 Task: Look for space in Gryazovets, Russia from 12th August, 2023 to 16th August, 2023 for 8 adults in price range Rs.10000 to Rs.16000. Place can be private room with 8 bedrooms having 8 beds and 8 bathrooms. Property type can be house, flat, guest house, hotel. Amenities needed are: wifi, TV, free parkinig on premises, gym, breakfast. Booking option can be shelf check-in. Required host language is English.
Action: Mouse moved to (422, 107)
Screenshot: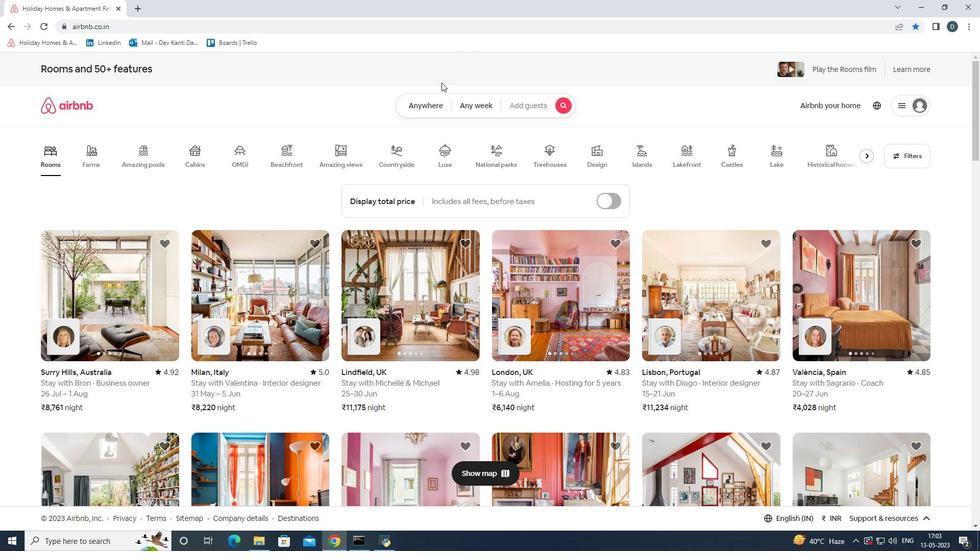 
Action: Mouse pressed left at (422, 107)
Screenshot: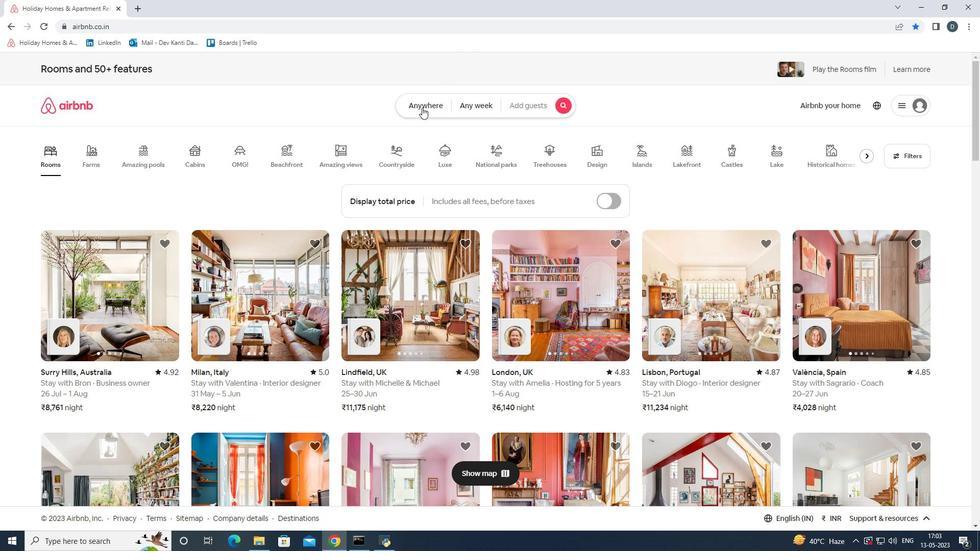 
Action: Mouse moved to (347, 145)
Screenshot: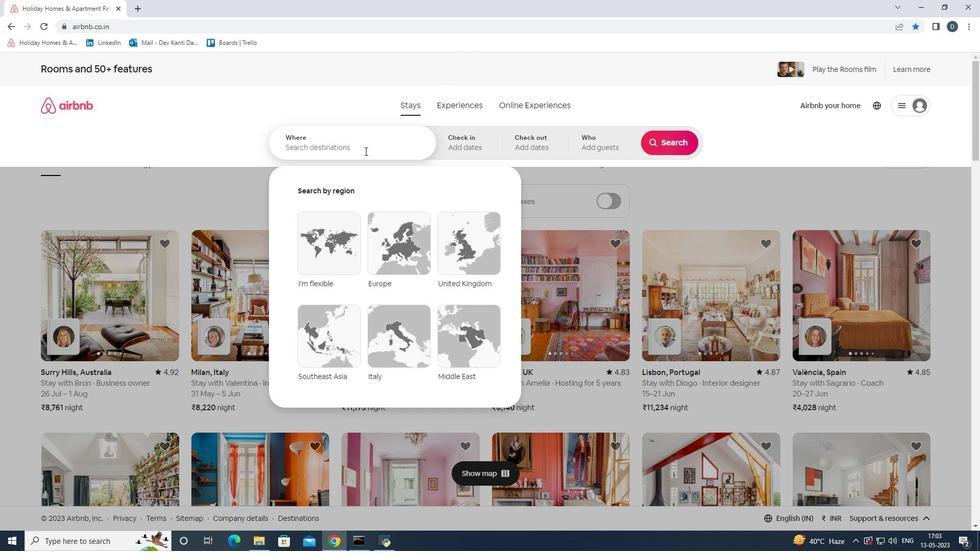 
Action: Mouse pressed left at (347, 145)
Screenshot: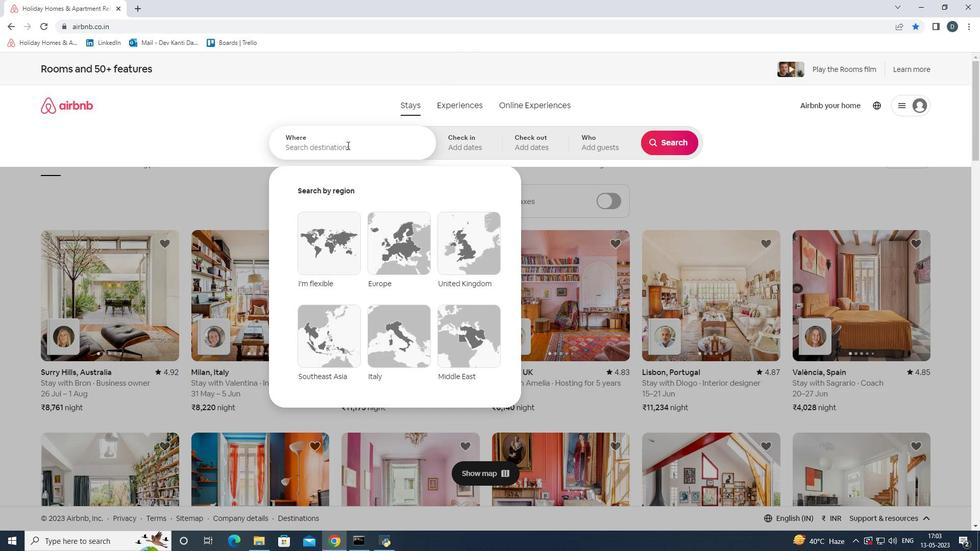 
Action: Key pressed <Key.shift><Key.shift><Key.shift><Key.shift><Key.shift><Key.shift><Key.shift><Key.shift><Key.shift><Key.shift><Key.shift><Key.shift><Key.shift><Key.shift><Key.shift><Key.shift><Key.shift><Key.shift><Key.shift><Key.shift><Key.shift><Key.shift><Key.shift><Key.shift><Key.shift><Key.shift><Key.shift><Key.shift><Key.shift><Key.shift><Key.shift><Key.shift><Key.shift><Key.shift><Key.shift><Key.shift><Key.shift><Key.shift><Key.shift><Key.shift><Key.shift><Key.shift><Key.shift><Key.shift>Gryazovet
Screenshot: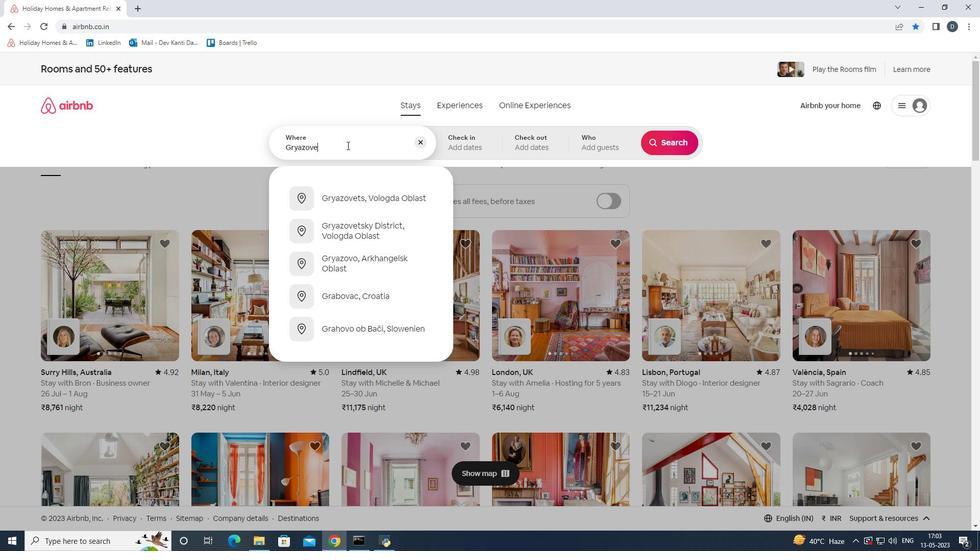 
Action: Mouse moved to (346, 145)
Screenshot: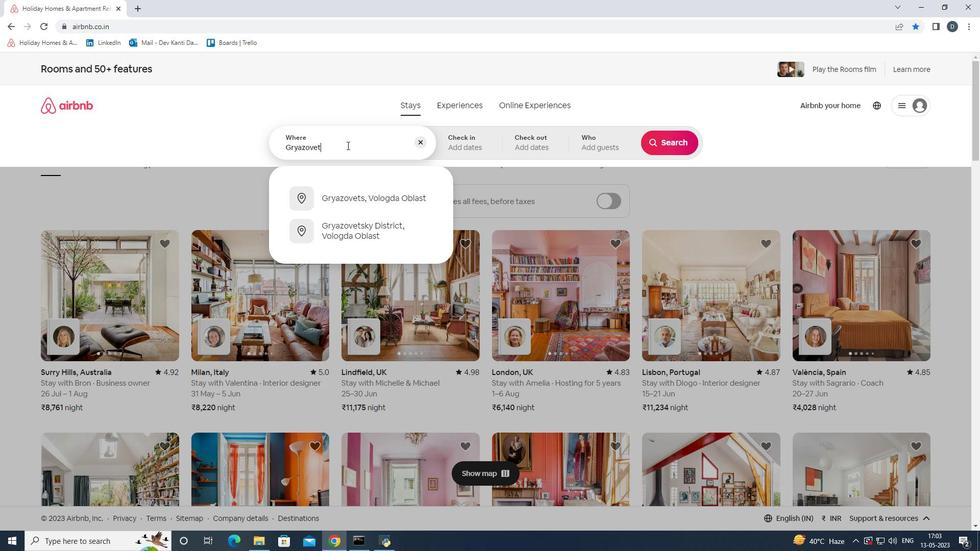 
Action: Key pressed s,<Key.shift>Russia
Screenshot: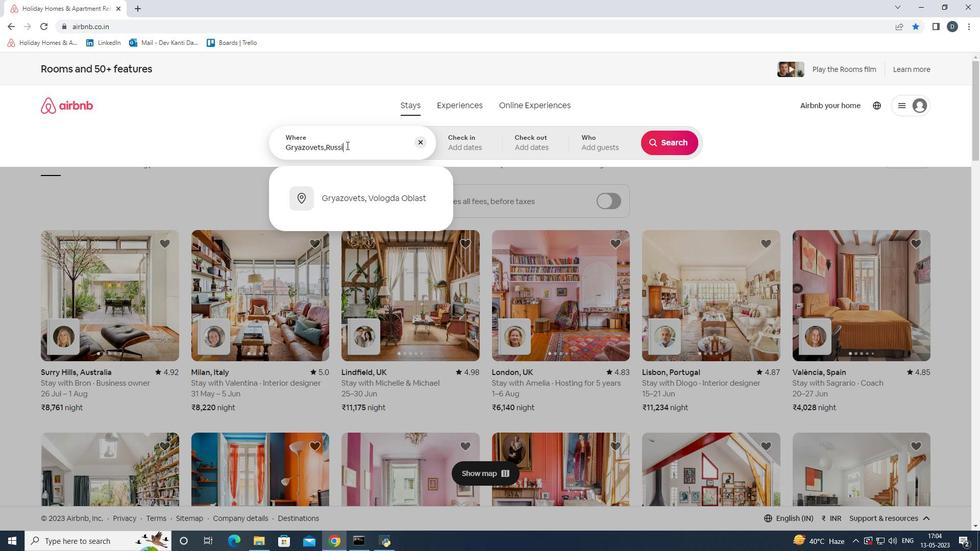 
Action: Mouse moved to (461, 153)
Screenshot: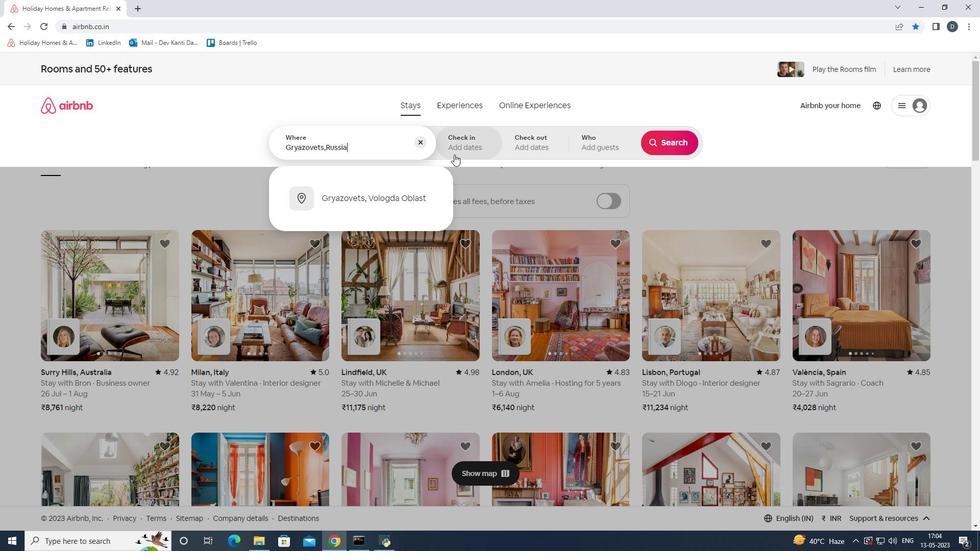 
Action: Mouse pressed left at (461, 153)
Screenshot: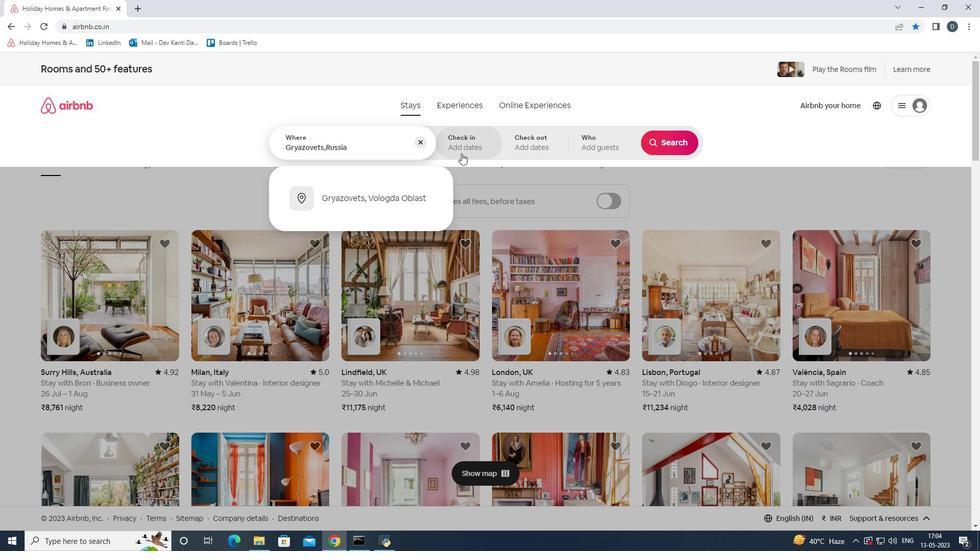 
Action: Mouse moved to (662, 224)
Screenshot: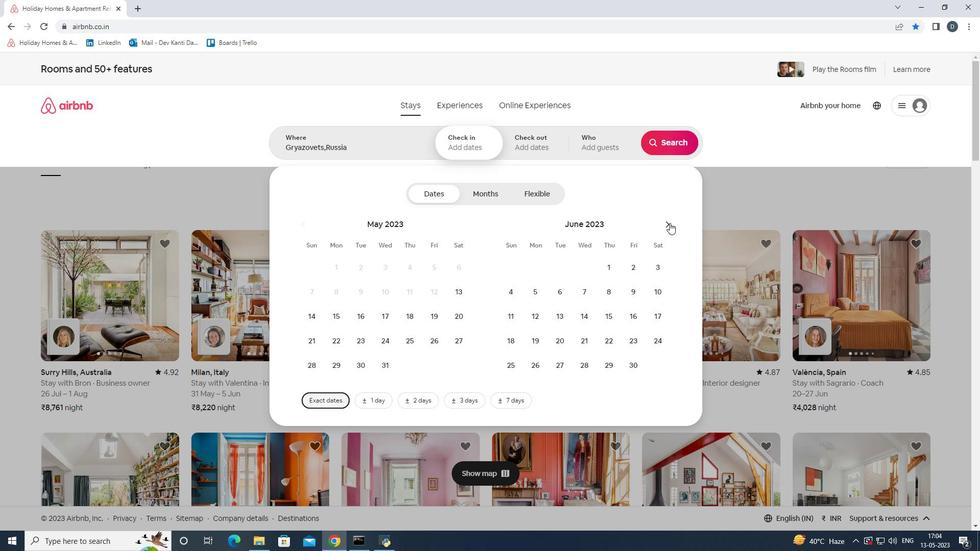 
Action: Mouse pressed left at (662, 224)
Screenshot: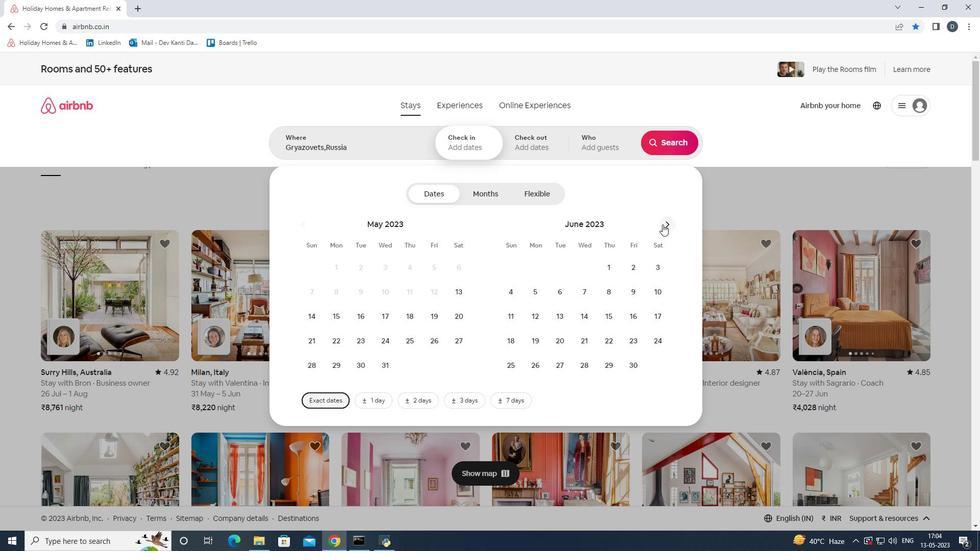 
Action: Mouse pressed left at (662, 224)
Screenshot: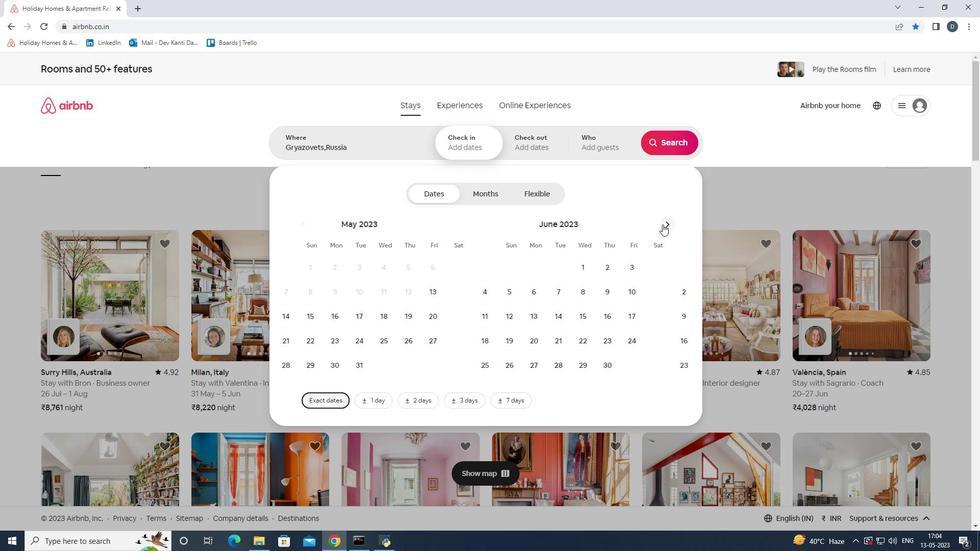
Action: Mouse moved to (656, 299)
Screenshot: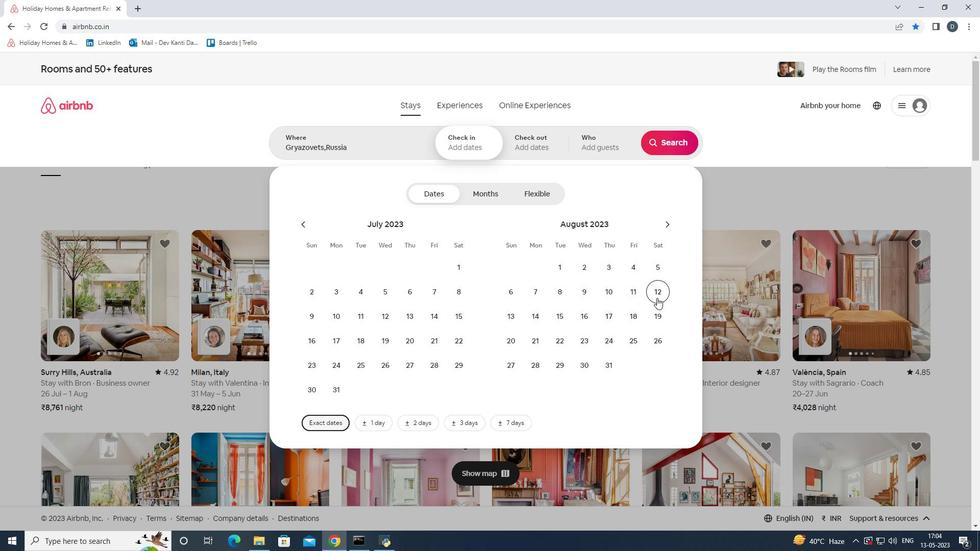 
Action: Mouse pressed left at (656, 299)
Screenshot: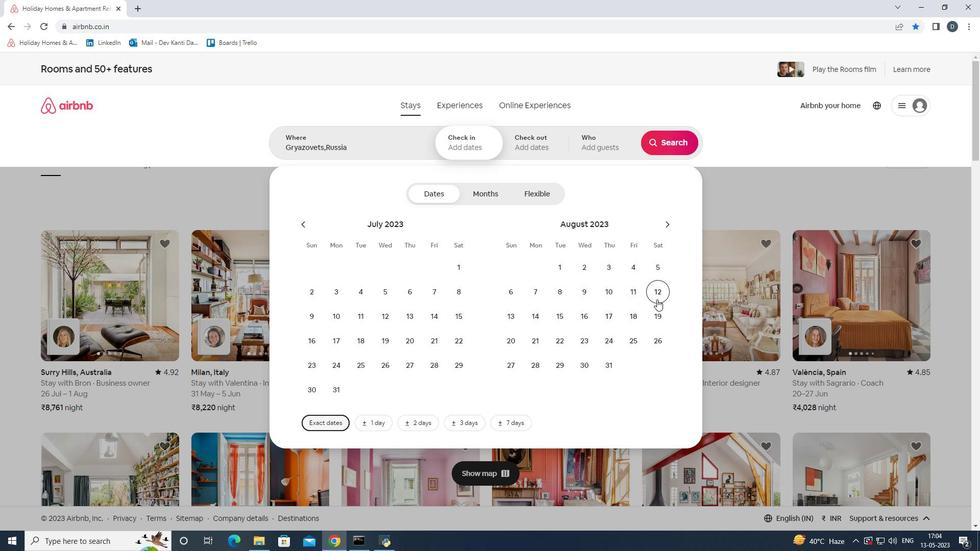 
Action: Mouse moved to (580, 324)
Screenshot: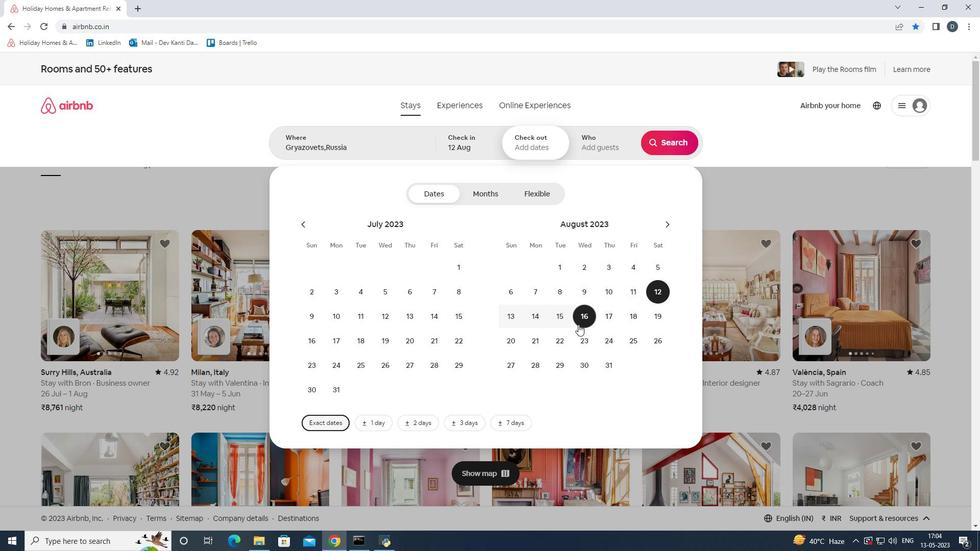 
Action: Mouse pressed left at (580, 324)
Screenshot: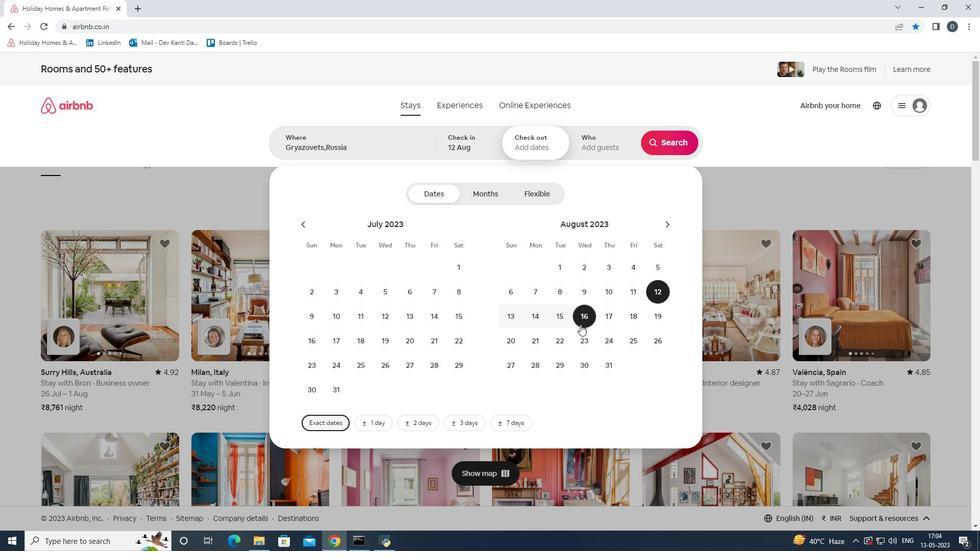 
Action: Mouse moved to (609, 155)
Screenshot: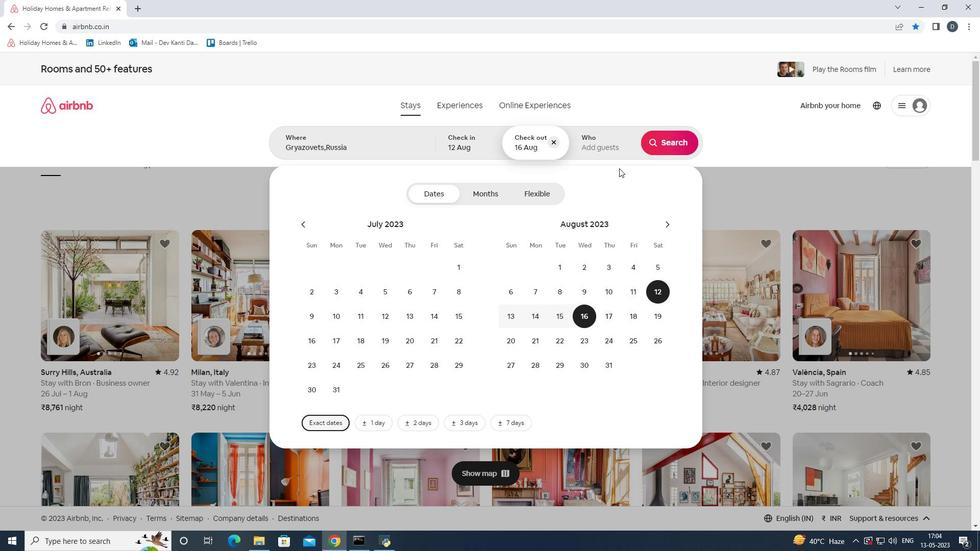 
Action: Mouse pressed left at (609, 155)
Screenshot: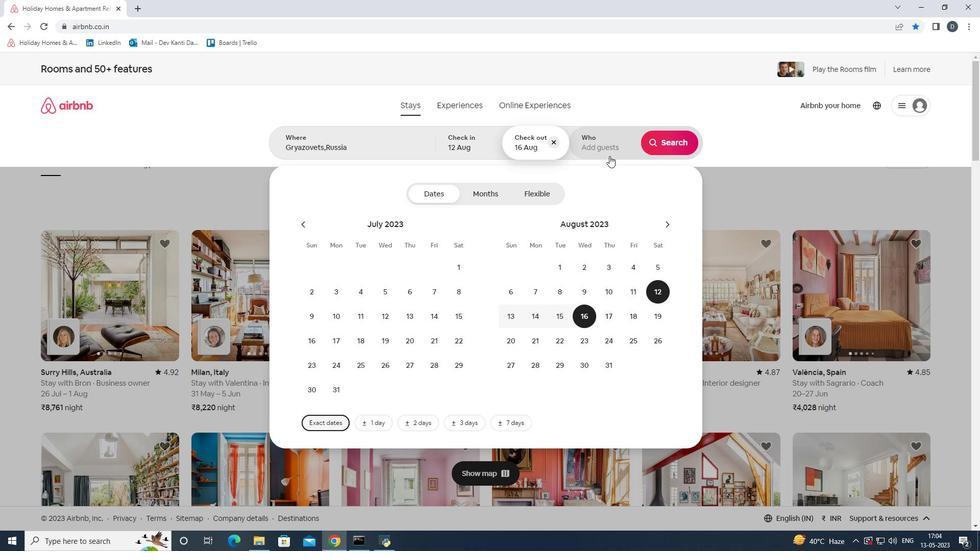 
Action: Mouse moved to (673, 196)
Screenshot: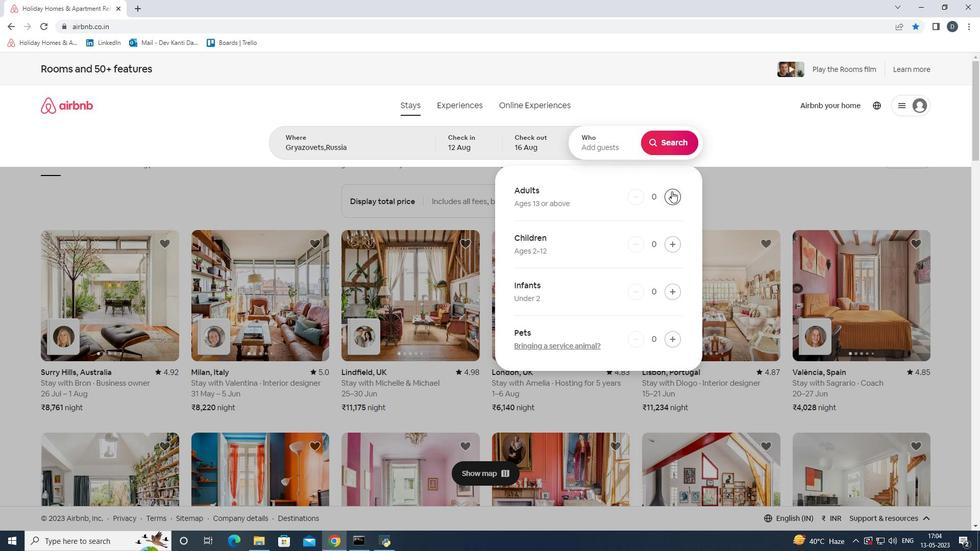
Action: Mouse pressed left at (673, 196)
Screenshot: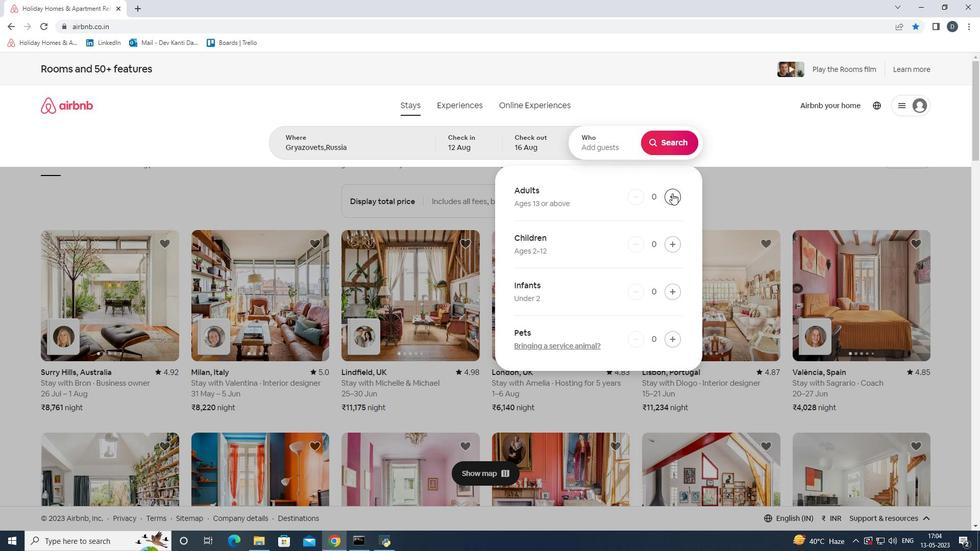 
Action: Mouse pressed left at (673, 196)
Screenshot: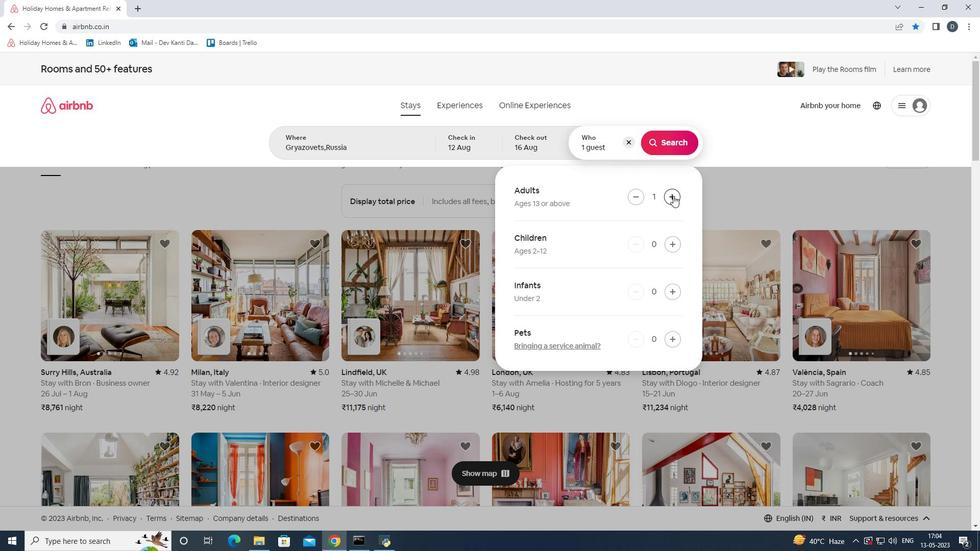 
Action: Mouse pressed left at (673, 196)
Screenshot: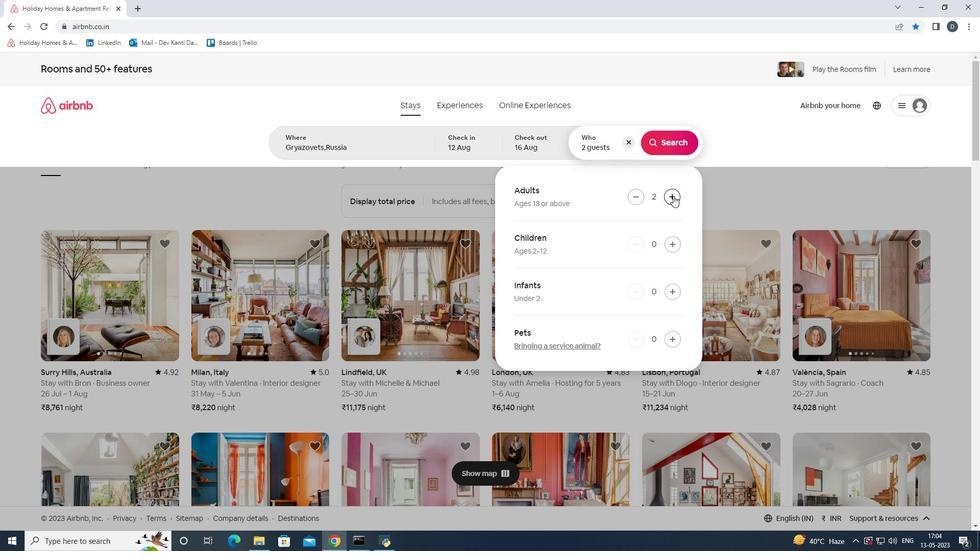 
Action: Mouse pressed left at (673, 196)
Screenshot: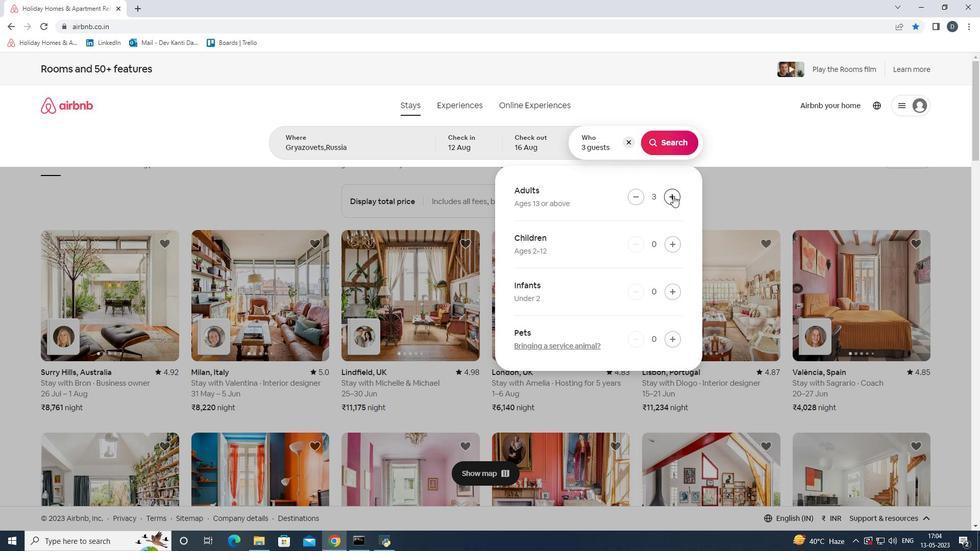 
Action: Mouse pressed left at (673, 196)
Screenshot: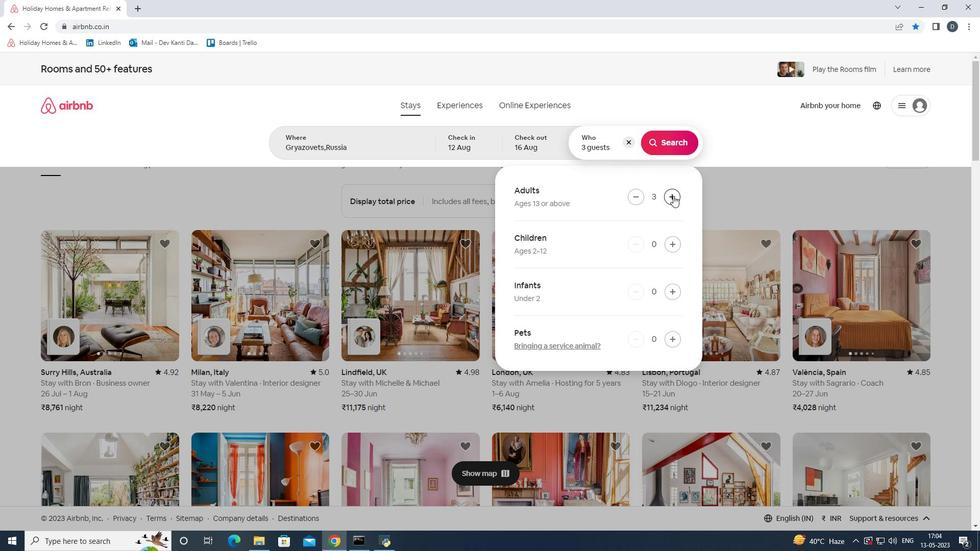 
Action: Mouse pressed left at (673, 196)
Screenshot: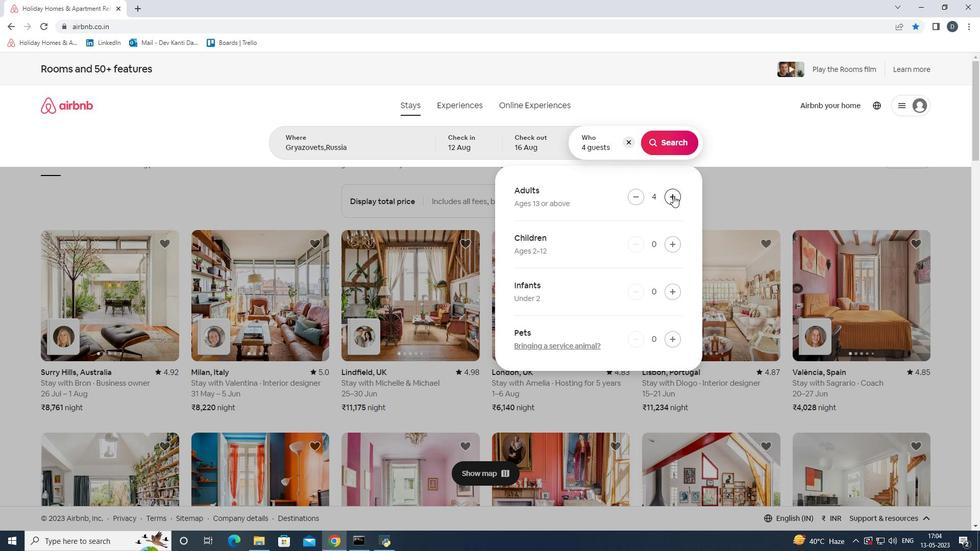 
Action: Mouse pressed left at (673, 196)
Screenshot: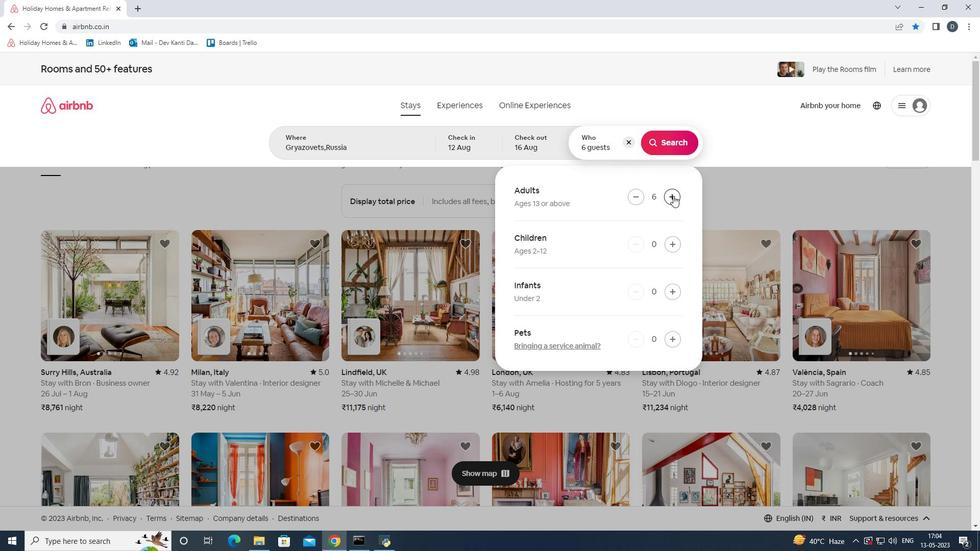 
Action: Mouse pressed left at (673, 196)
Screenshot: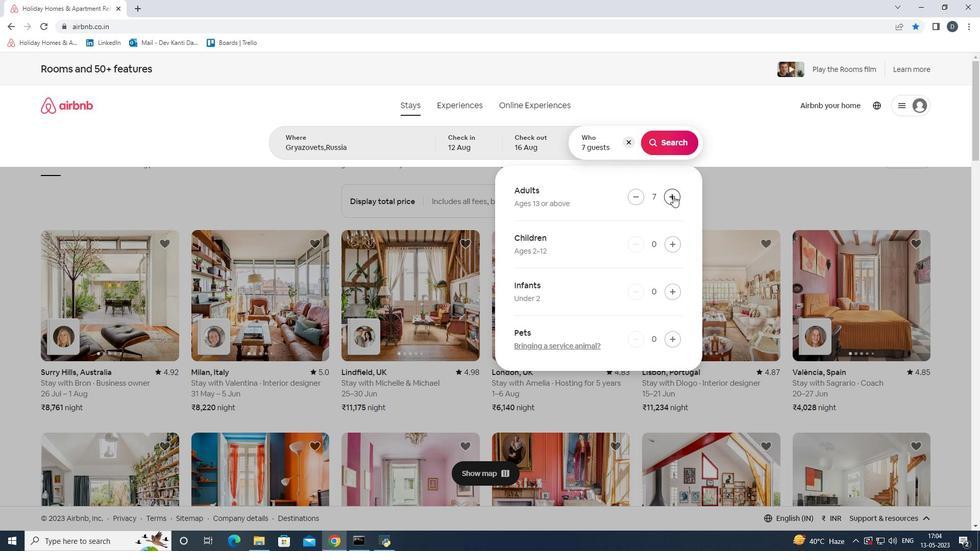 
Action: Mouse moved to (670, 146)
Screenshot: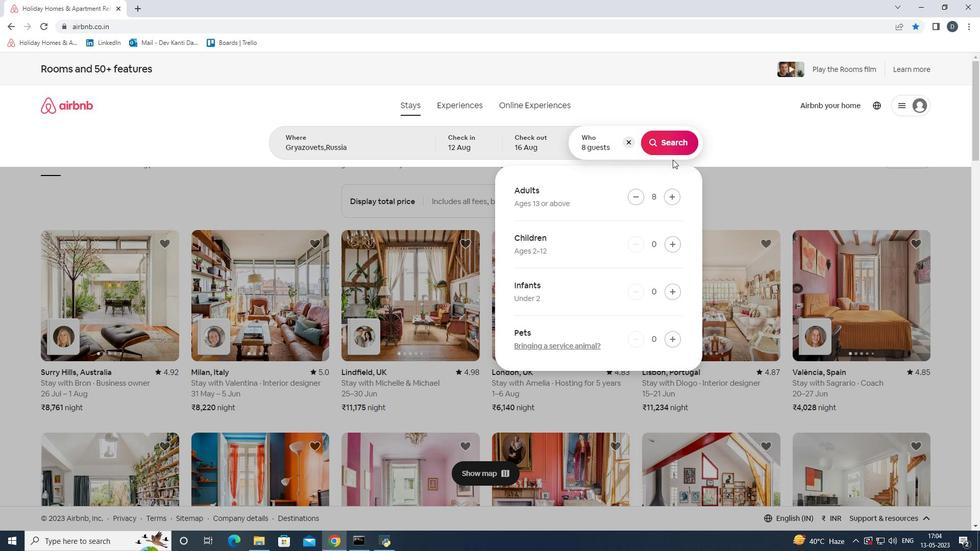 
Action: Mouse pressed left at (670, 146)
Screenshot: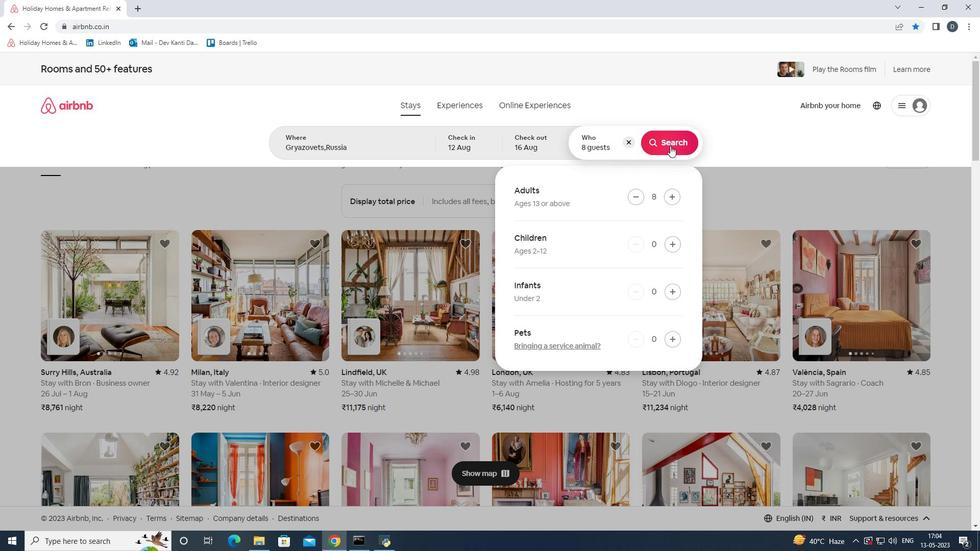 
Action: Mouse moved to (934, 115)
Screenshot: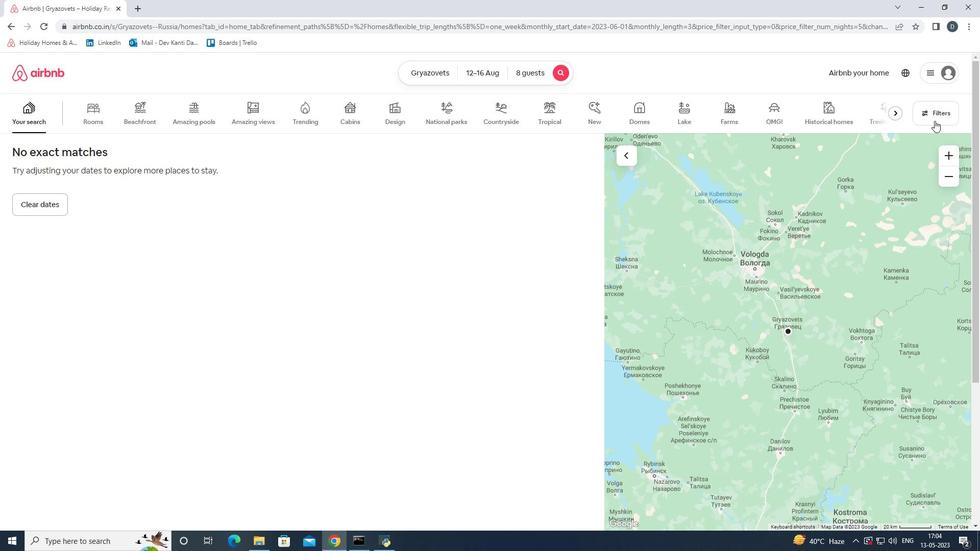 
Action: Mouse pressed left at (934, 115)
Screenshot: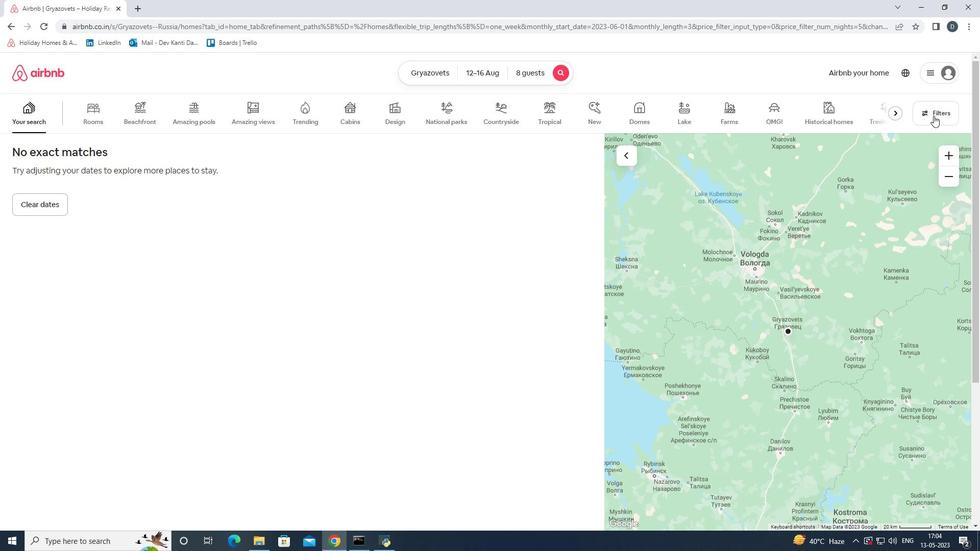 
Action: Mouse moved to (360, 180)
Screenshot: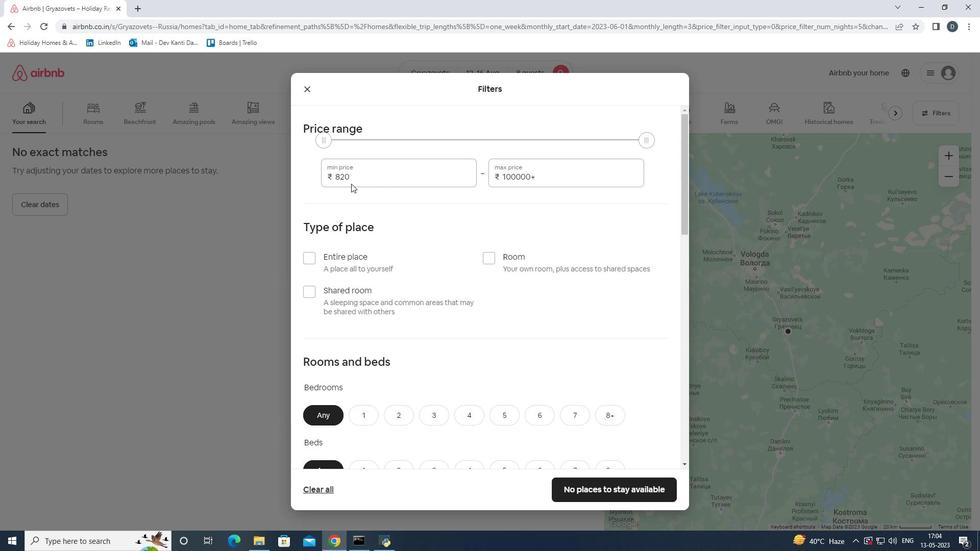 
Action: Mouse pressed left at (360, 180)
Screenshot: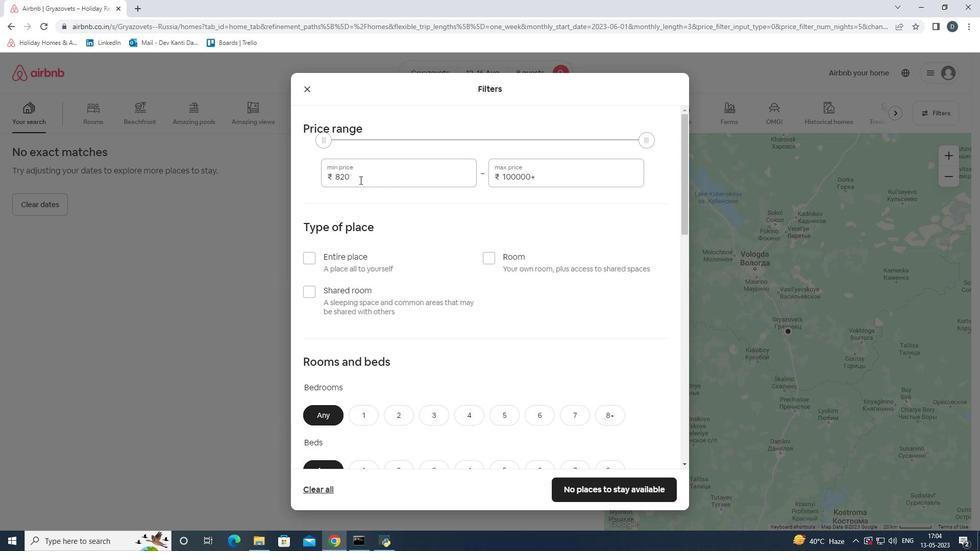 
Action: Mouse moved to (326, 179)
Screenshot: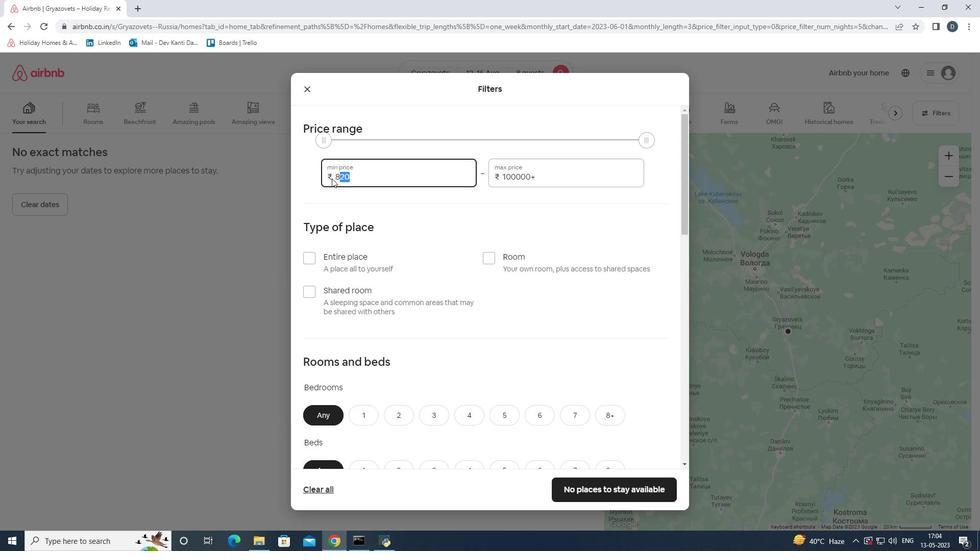 
Action: Key pressed 10000
Screenshot: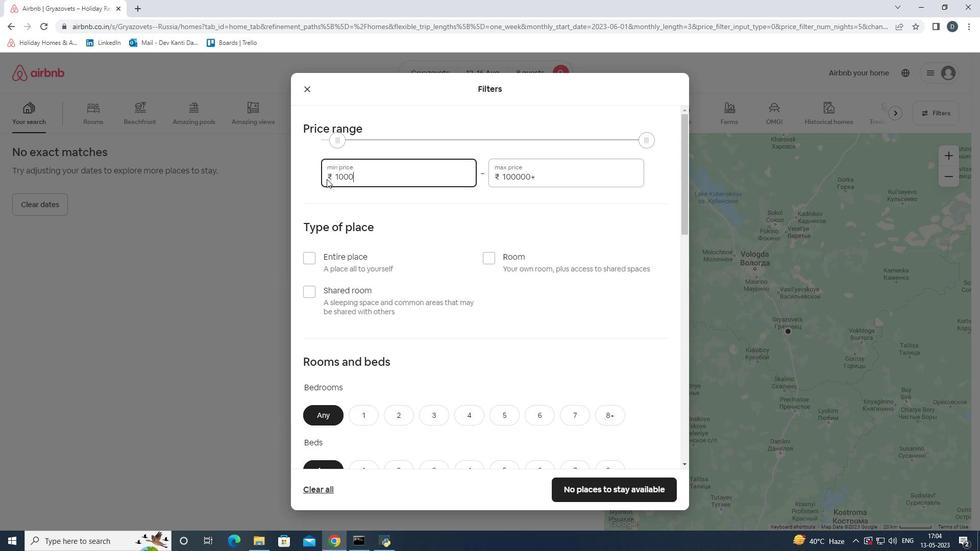 
Action: Mouse moved to (541, 177)
Screenshot: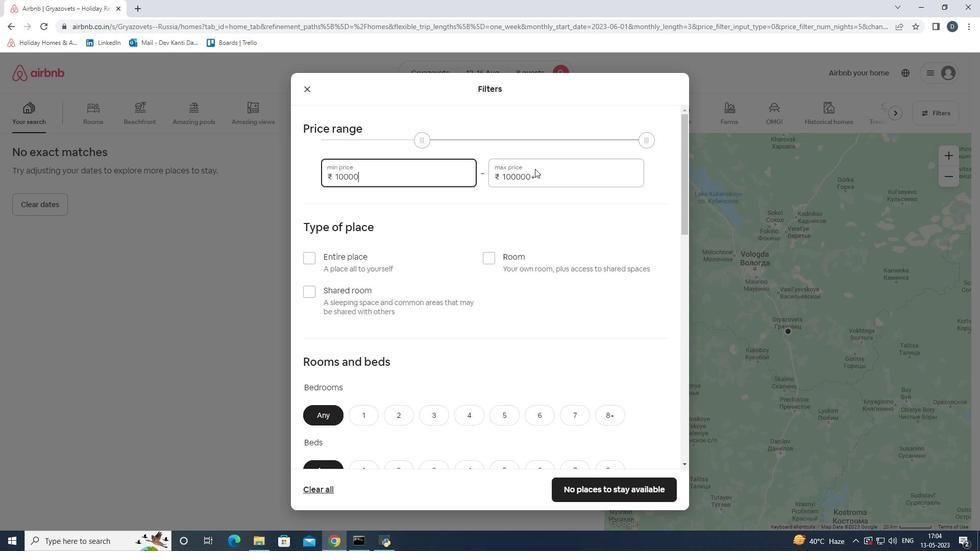 
Action: Mouse pressed left at (541, 177)
Screenshot: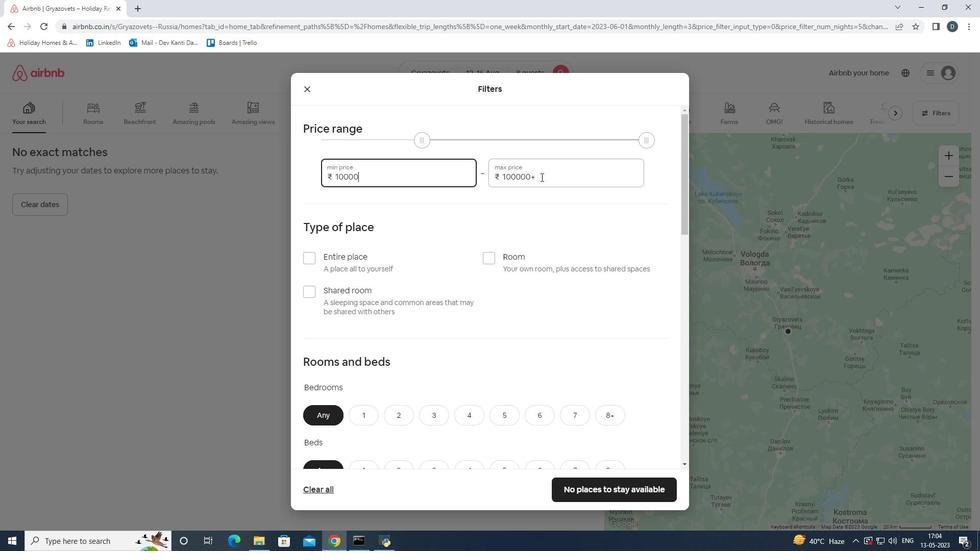 
Action: Mouse moved to (486, 177)
Screenshot: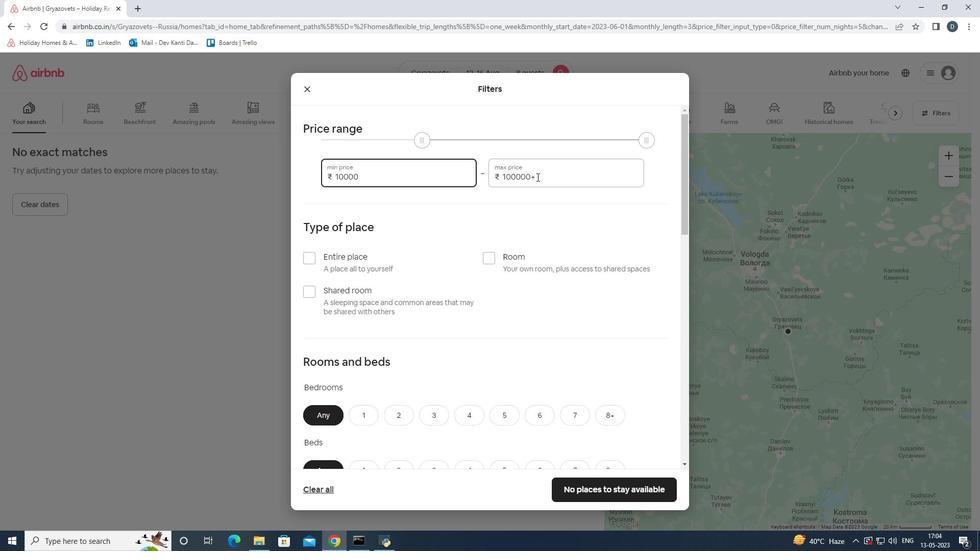 
Action: Key pressed 16000
Screenshot: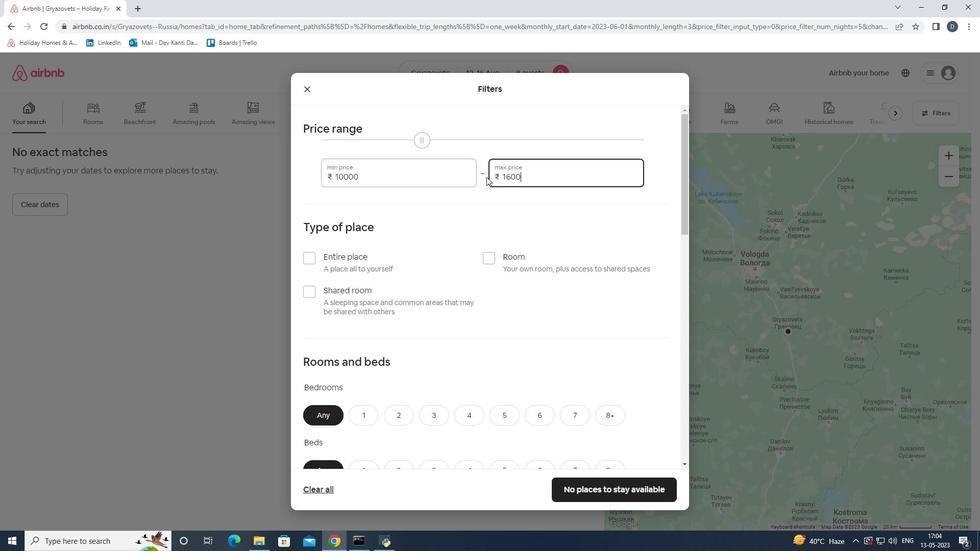 
Action: Mouse moved to (405, 199)
Screenshot: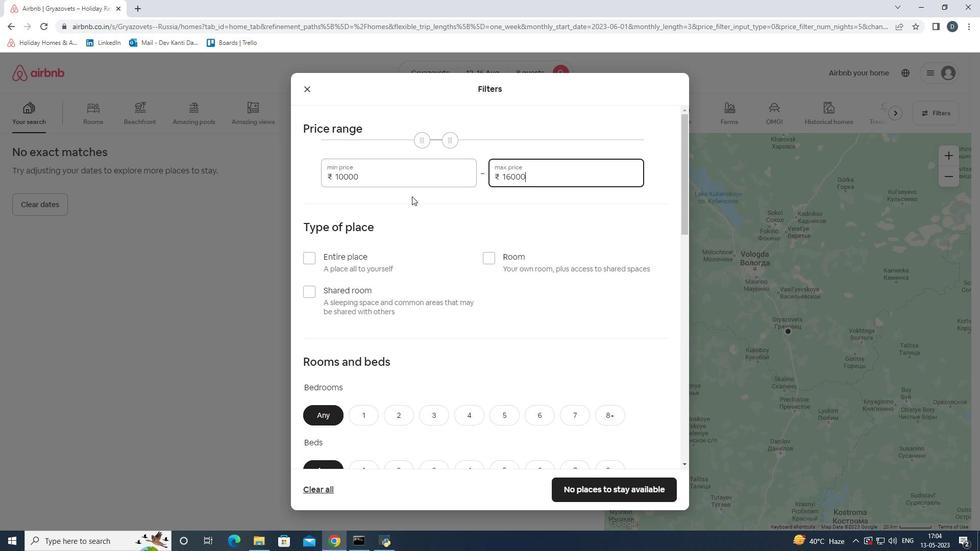 
Action: Mouse scrolled (405, 199) with delta (0, 0)
Screenshot: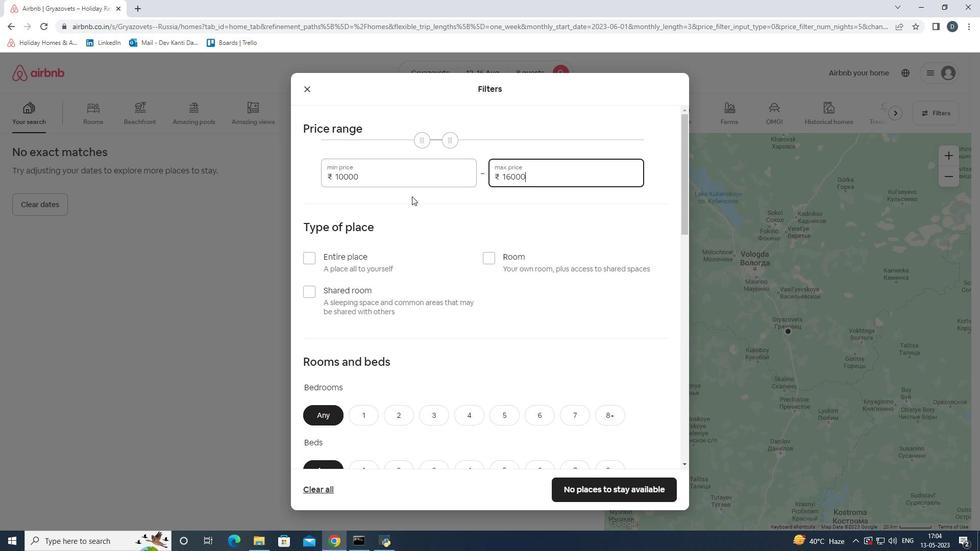 
Action: Mouse scrolled (405, 199) with delta (0, 0)
Screenshot: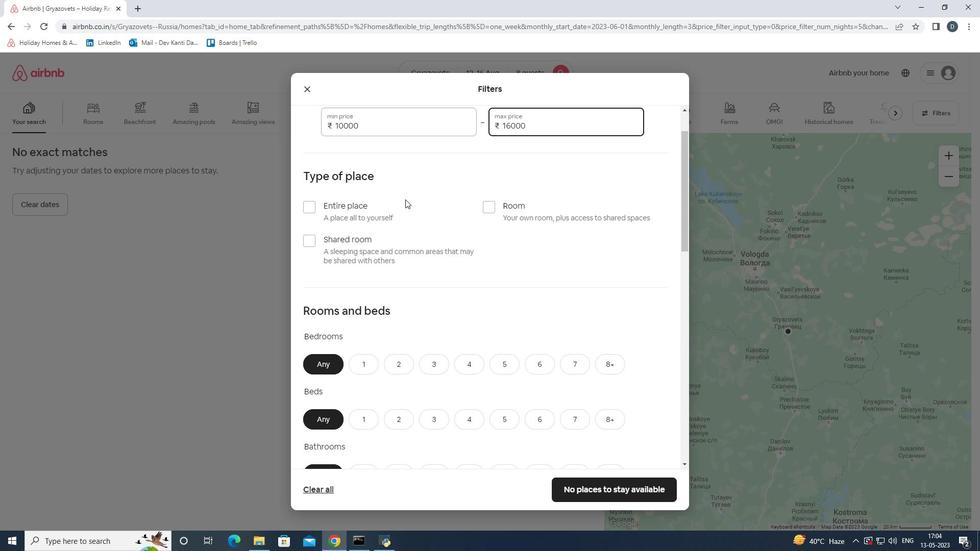 
Action: Mouse scrolled (405, 199) with delta (0, 0)
Screenshot: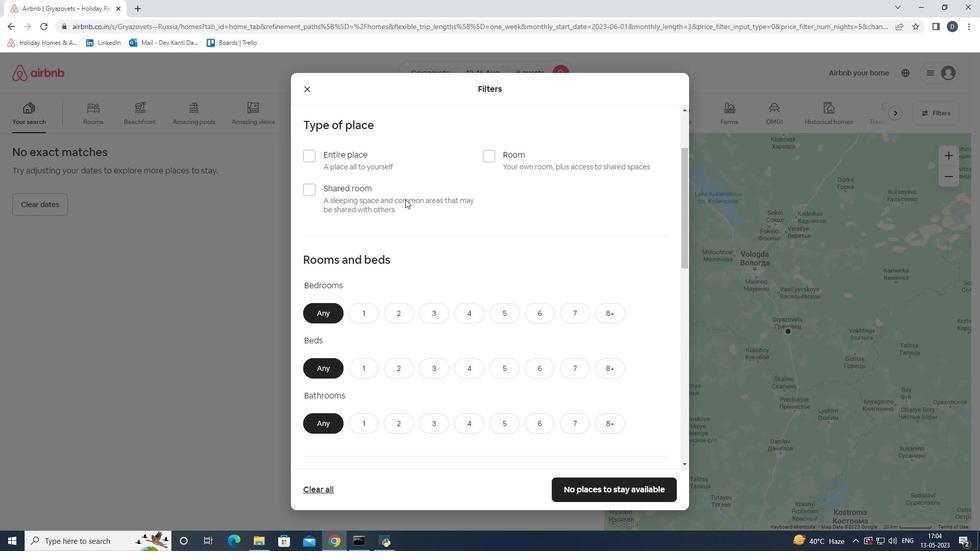 
Action: Mouse scrolled (405, 199) with delta (0, 0)
Screenshot: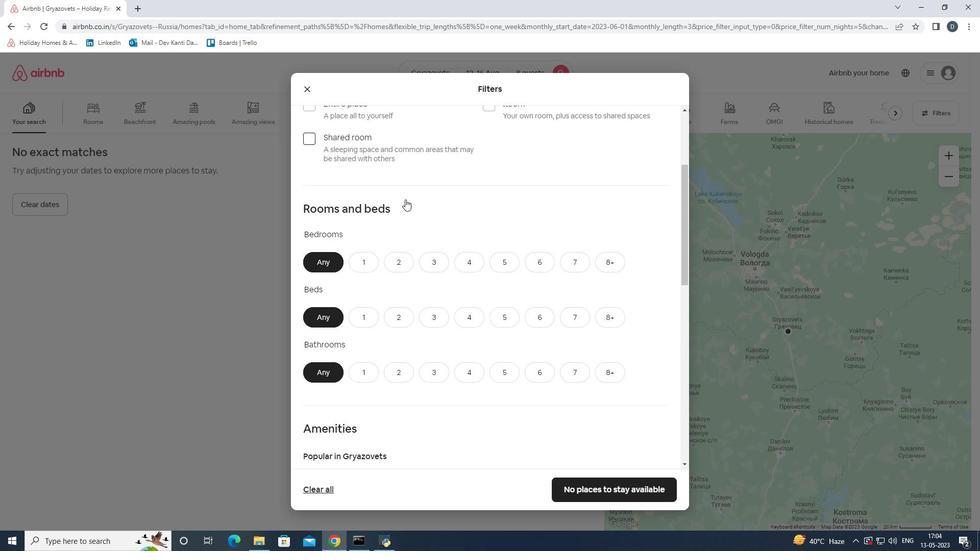 
Action: Mouse moved to (612, 215)
Screenshot: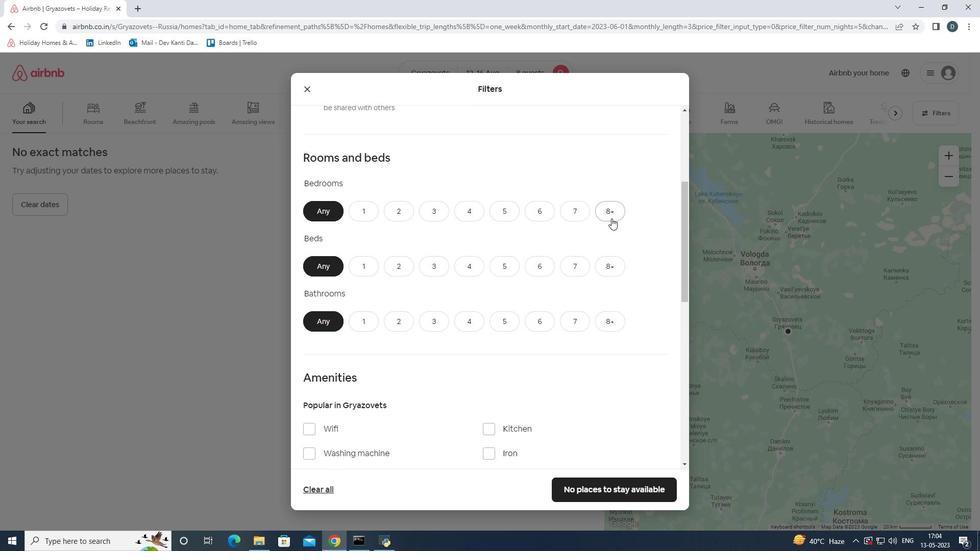 
Action: Mouse pressed left at (612, 215)
Screenshot: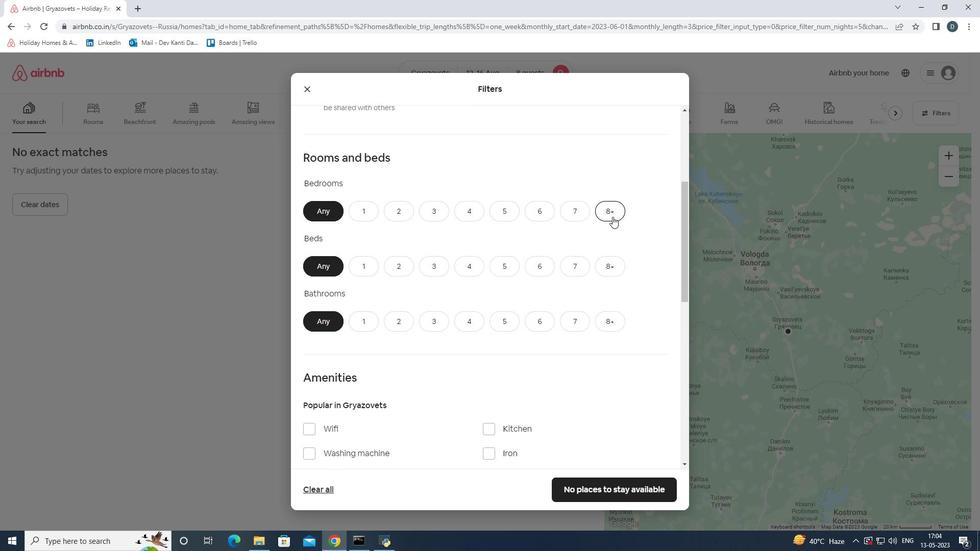 
Action: Mouse moved to (609, 260)
Screenshot: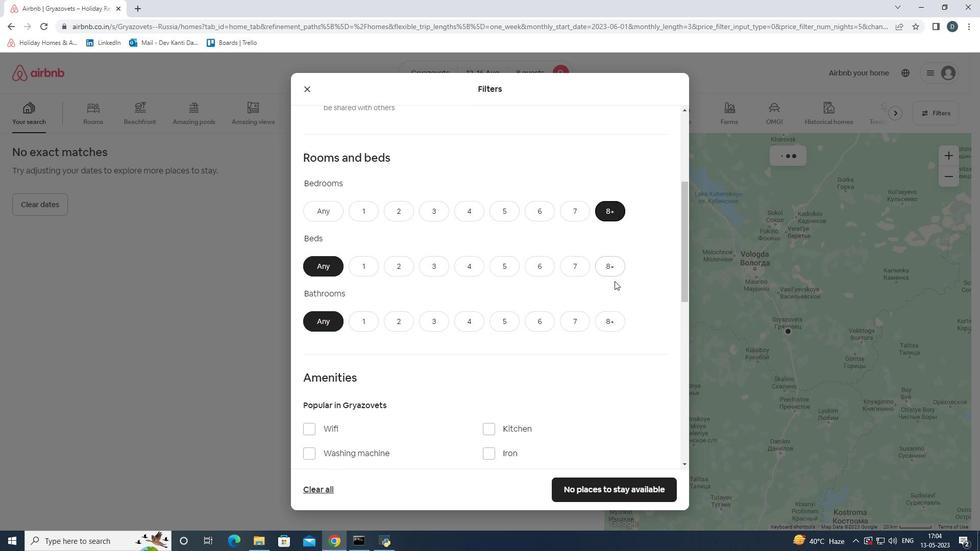 
Action: Mouse pressed left at (609, 260)
Screenshot: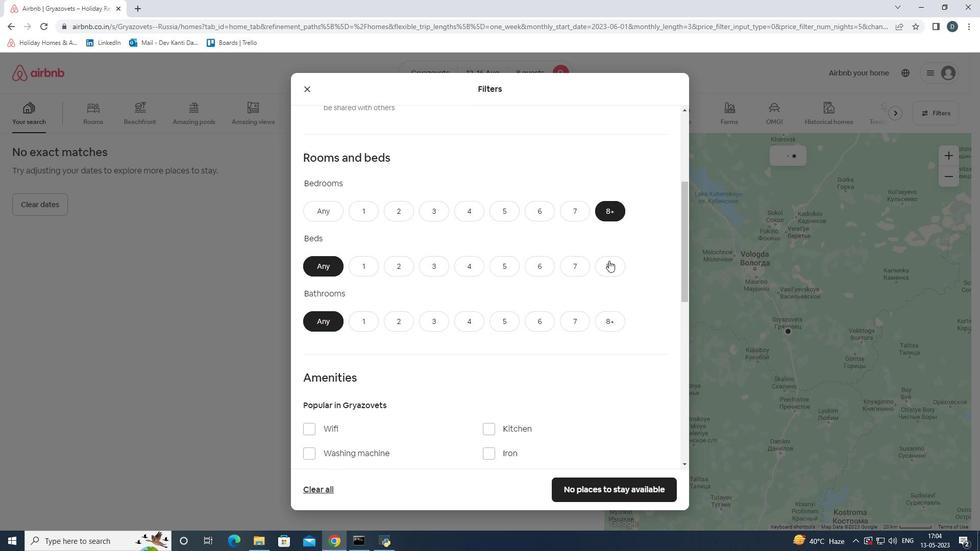 
Action: Mouse moved to (612, 322)
Screenshot: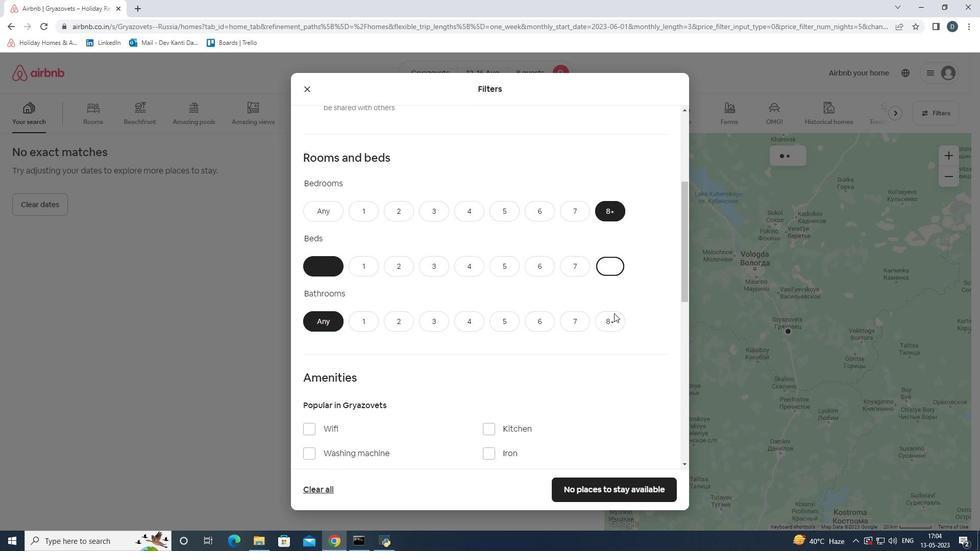 
Action: Mouse pressed left at (612, 322)
Screenshot: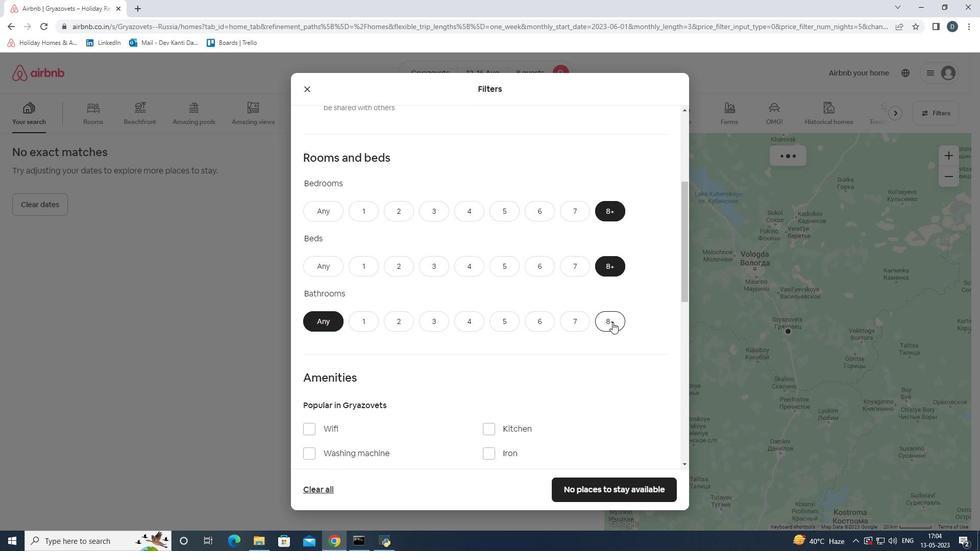 
Action: Mouse moved to (485, 283)
Screenshot: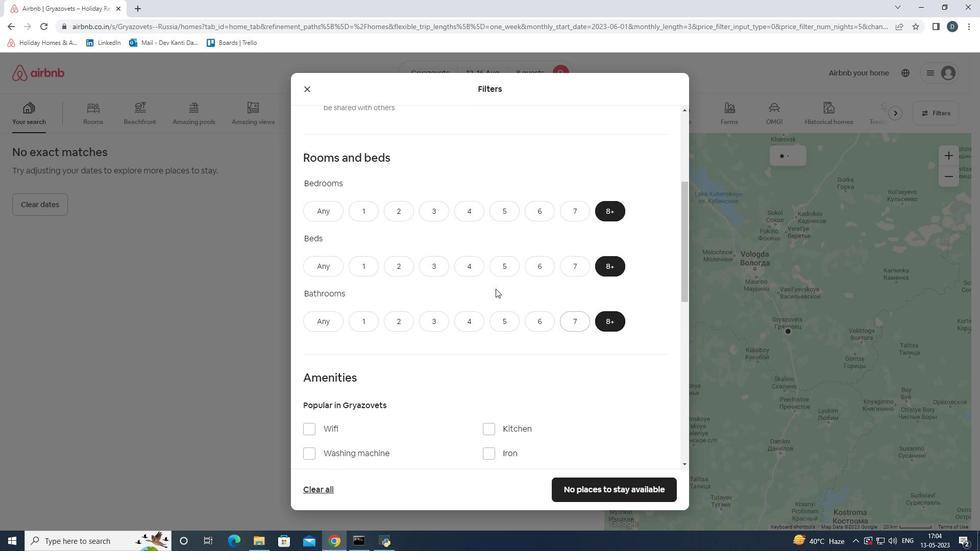 
Action: Mouse scrolled (485, 283) with delta (0, 0)
Screenshot: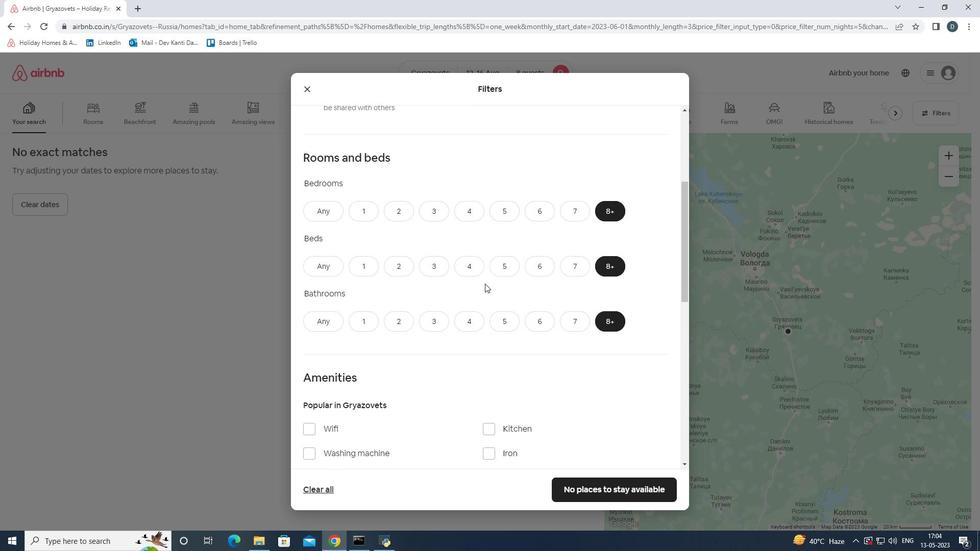 
Action: Mouse scrolled (485, 283) with delta (0, 0)
Screenshot: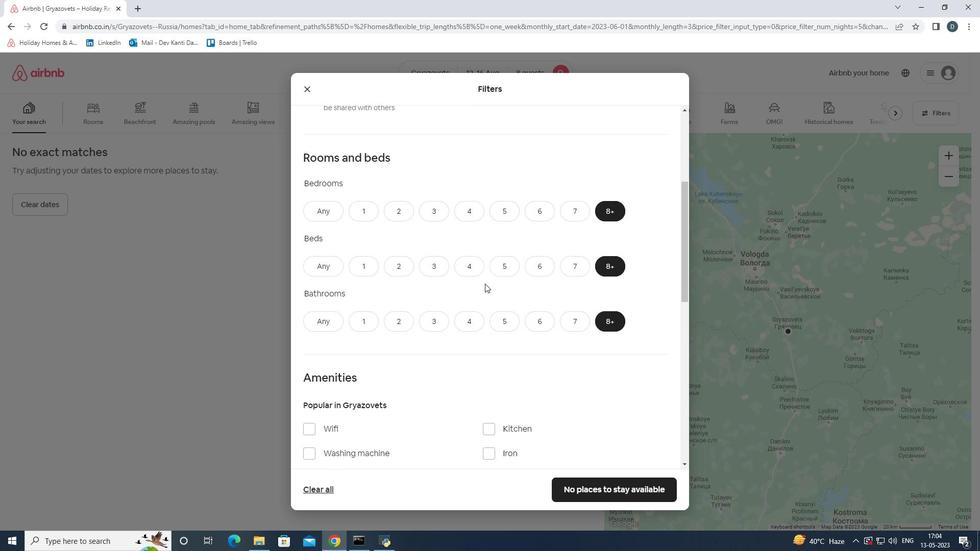 
Action: Mouse moved to (485, 288)
Screenshot: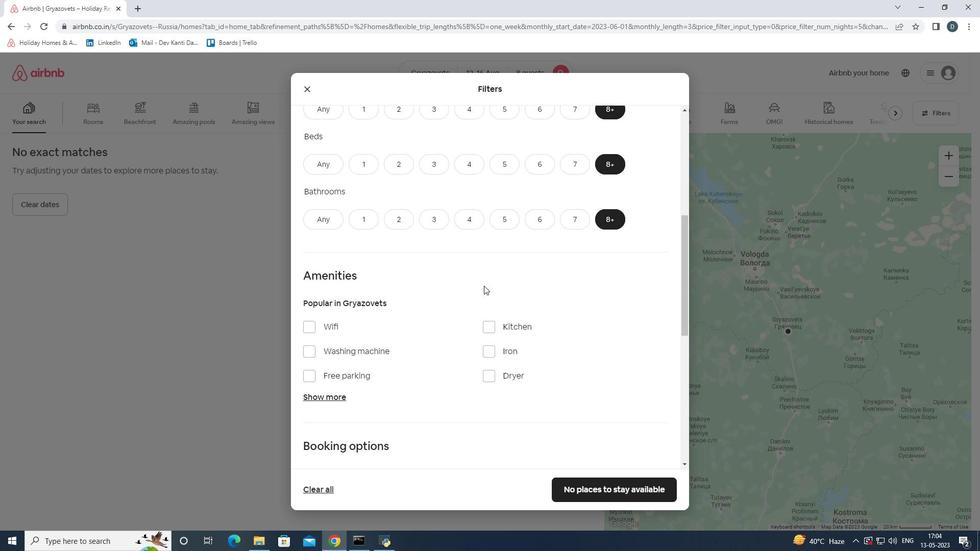 
Action: Mouse scrolled (485, 287) with delta (0, 0)
Screenshot: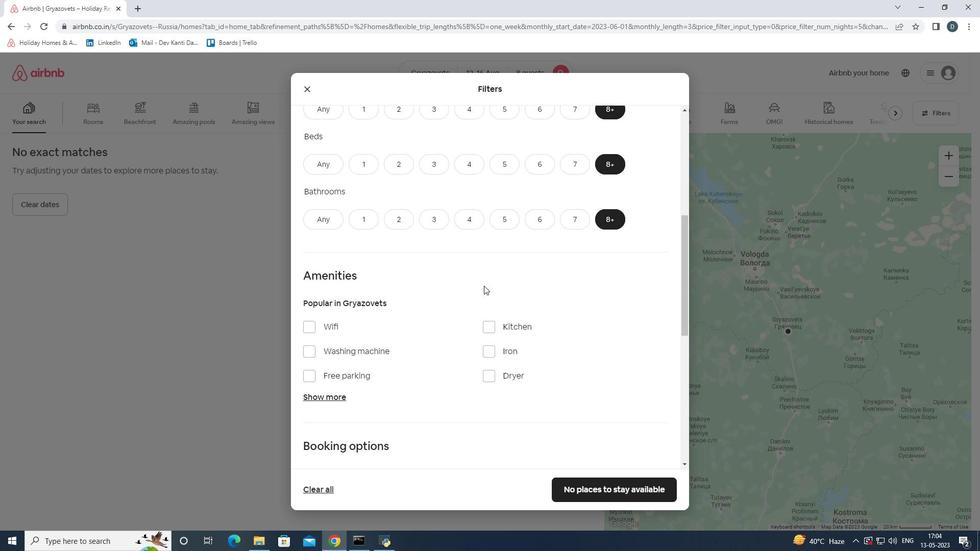 
Action: Mouse moved to (487, 288)
Screenshot: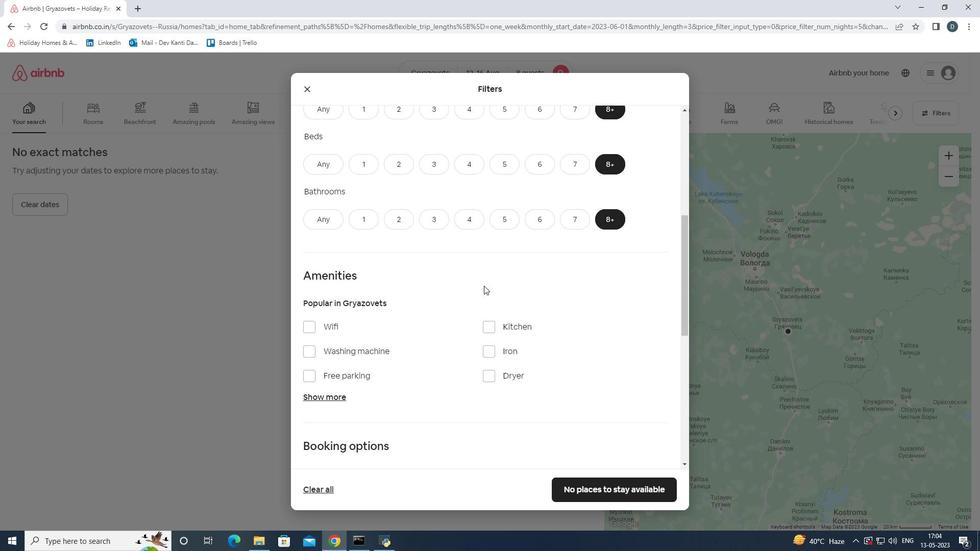 
Action: Mouse scrolled (487, 288) with delta (0, 0)
Screenshot: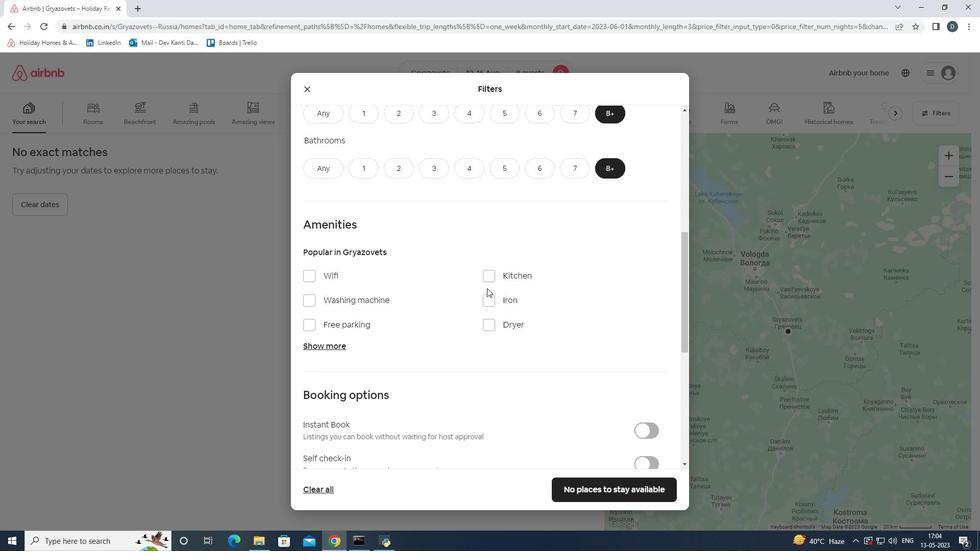 
Action: Mouse moved to (317, 225)
Screenshot: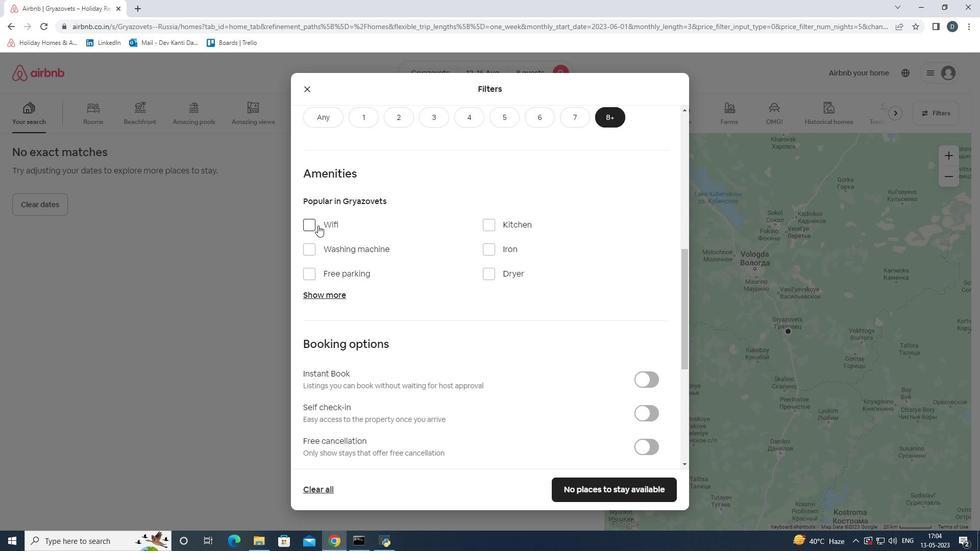 
Action: Mouse pressed left at (317, 225)
Screenshot: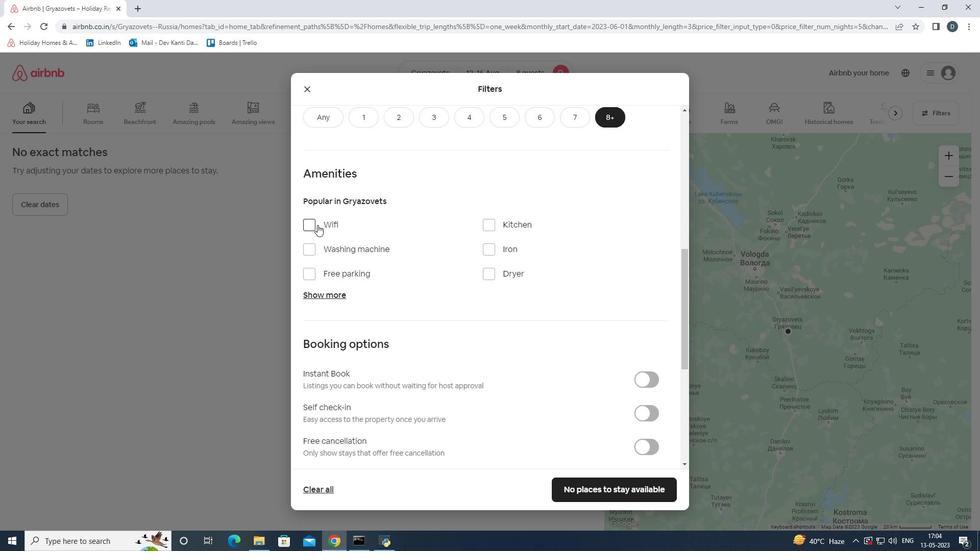 
Action: Mouse moved to (336, 293)
Screenshot: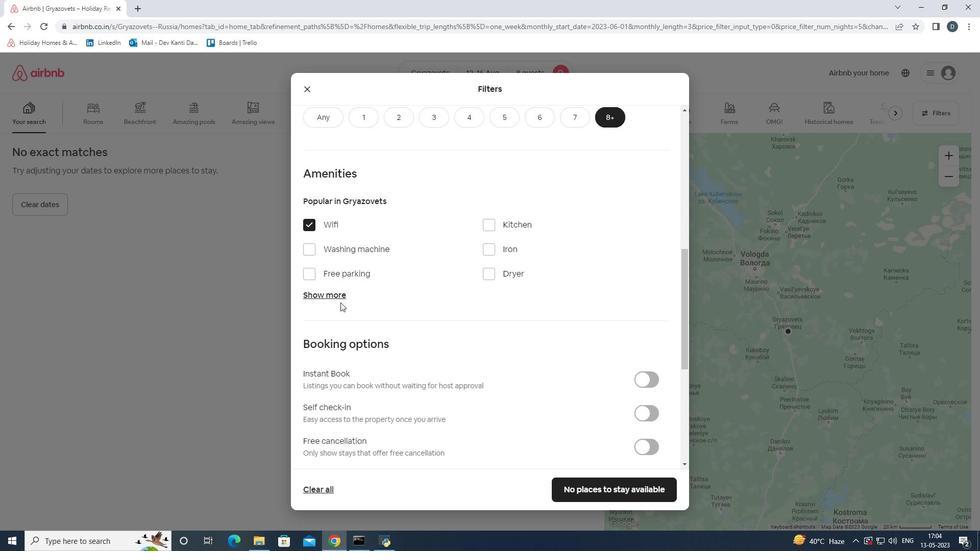 
Action: Mouse pressed left at (336, 293)
Screenshot: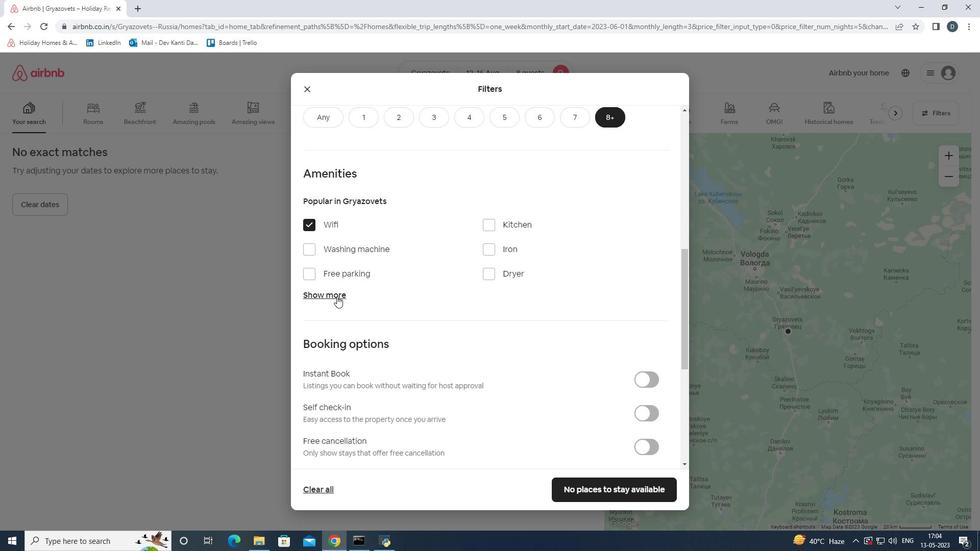 
Action: Mouse moved to (492, 355)
Screenshot: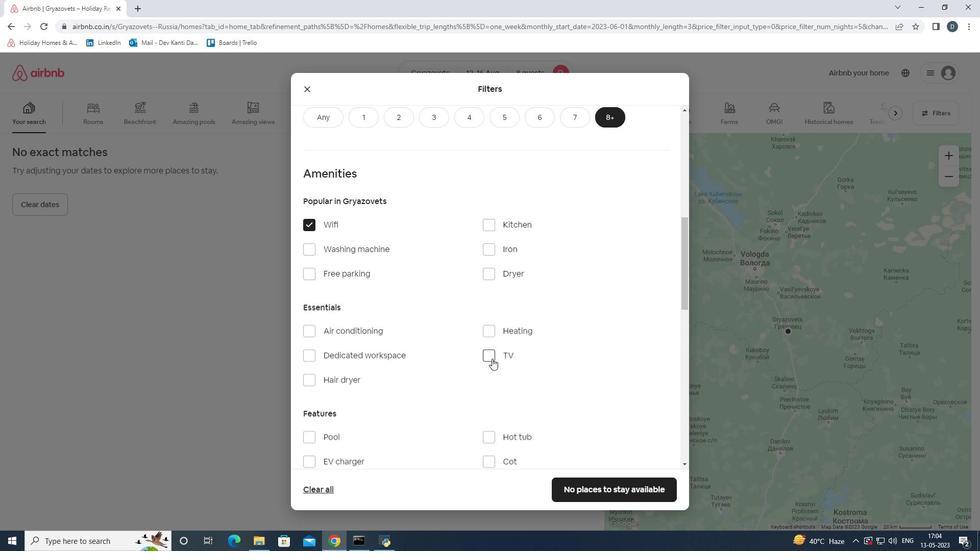 
Action: Mouse pressed left at (492, 355)
Screenshot: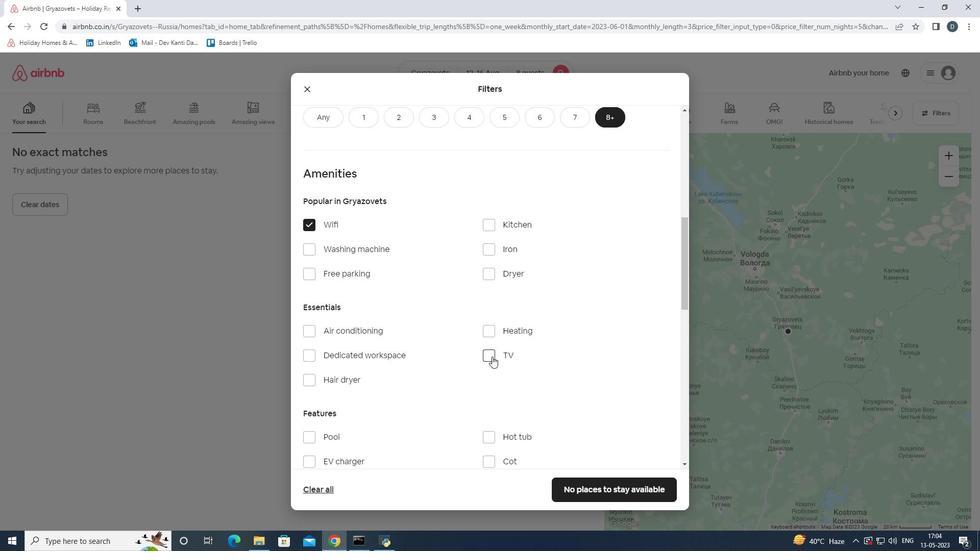 
Action: Mouse moved to (307, 273)
Screenshot: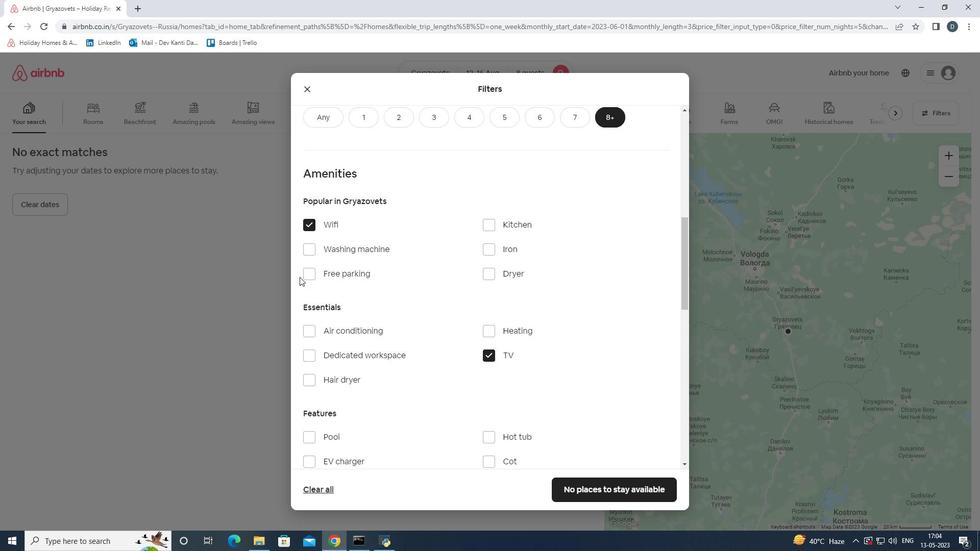 
Action: Mouse pressed left at (307, 273)
Screenshot: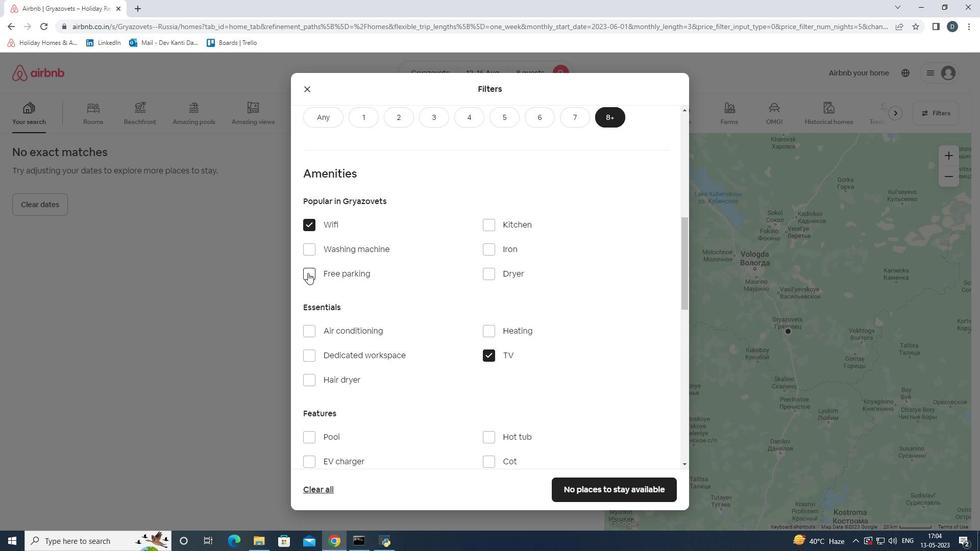 
Action: Mouse moved to (385, 318)
Screenshot: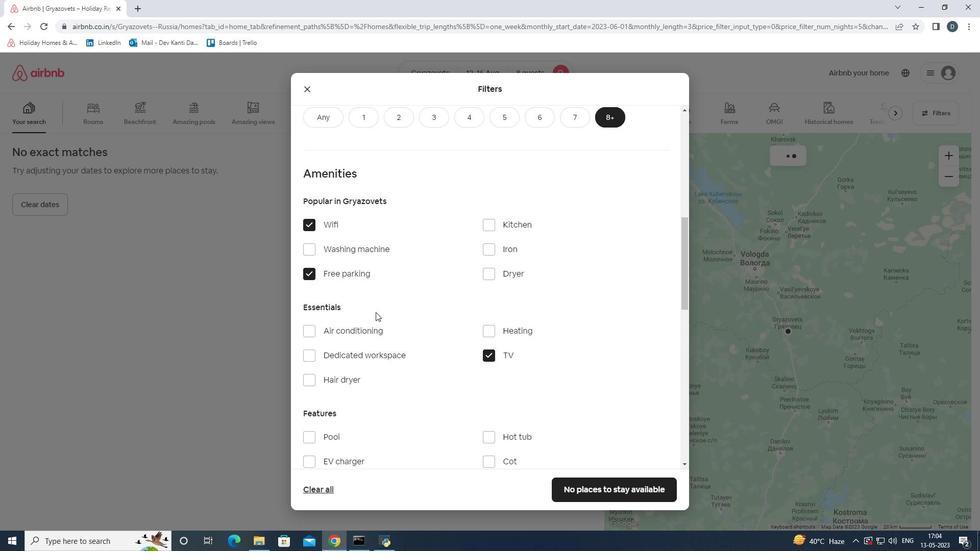 
Action: Mouse scrolled (385, 317) with delta (0, 0)
Screenshot: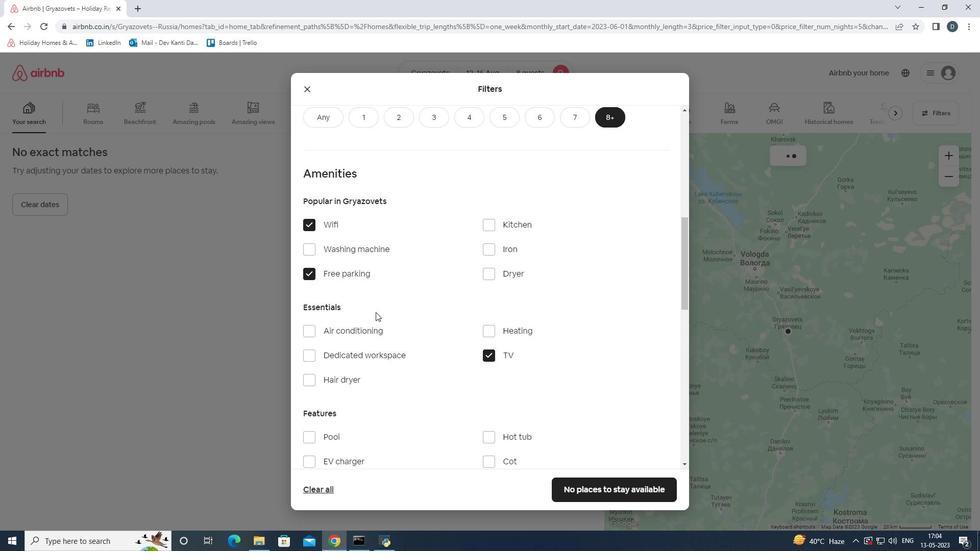 
Action: Mouse moved to (385, 319)
Screenshot: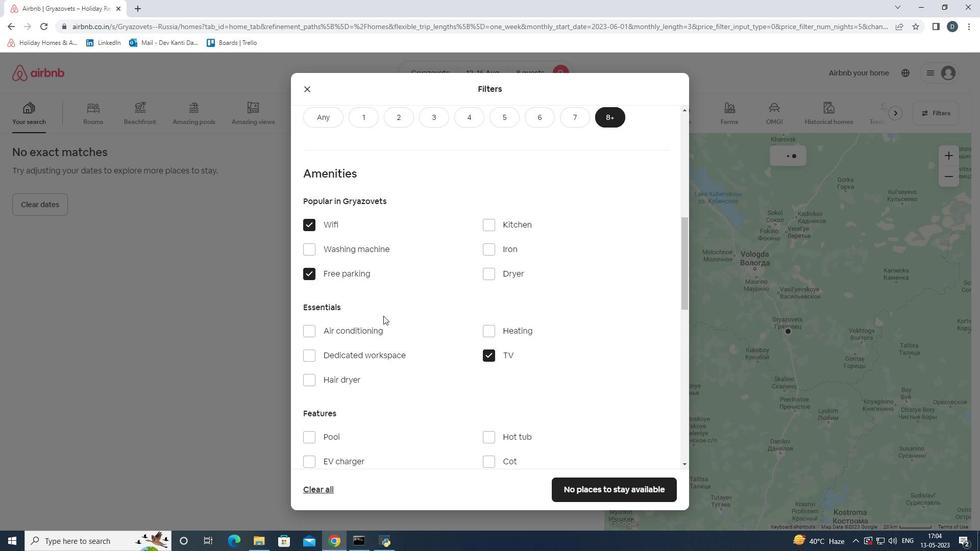 
Action: Mouse scrolled (385, 319) with delta (0, 0)
Screenshot: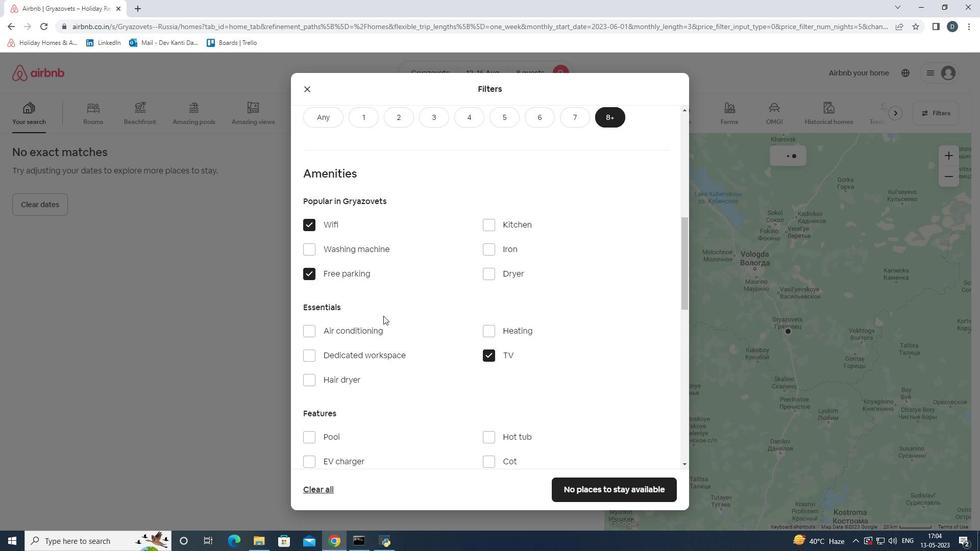 
Action: Mouse scrolled (385, 319) with delta (0, 0)
Screenshot: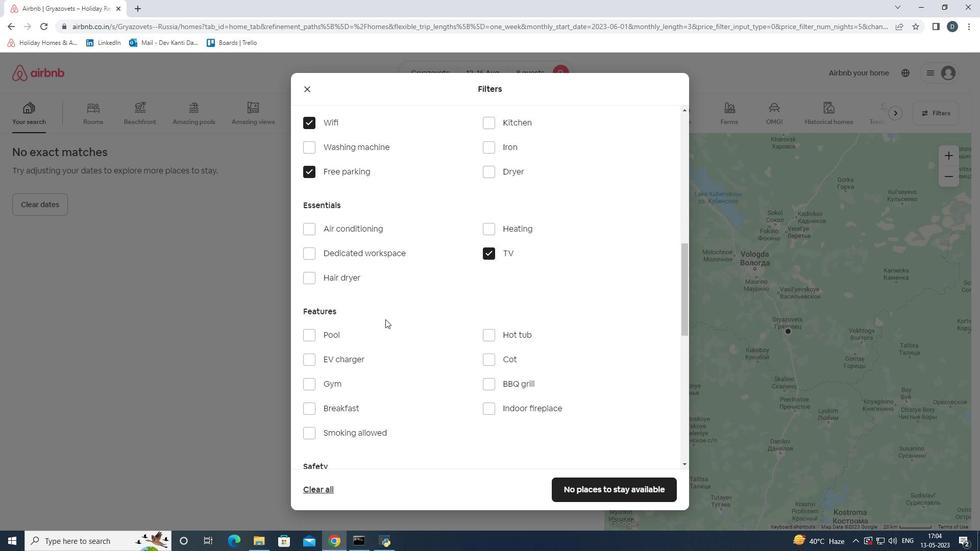 
Action: Mouse moved to (337, 331)
Screenshot: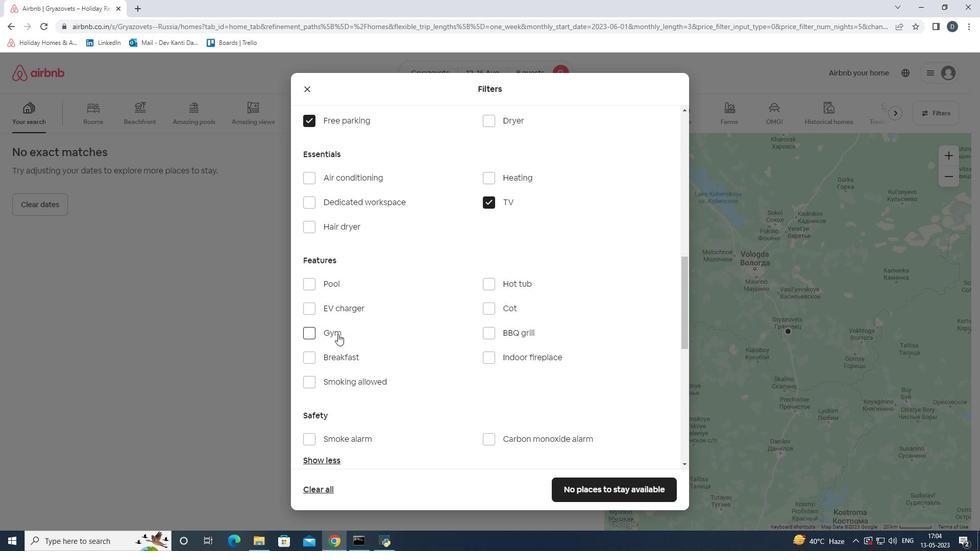 
Action: Mouse pressed left at (337, 331)
Screenshot: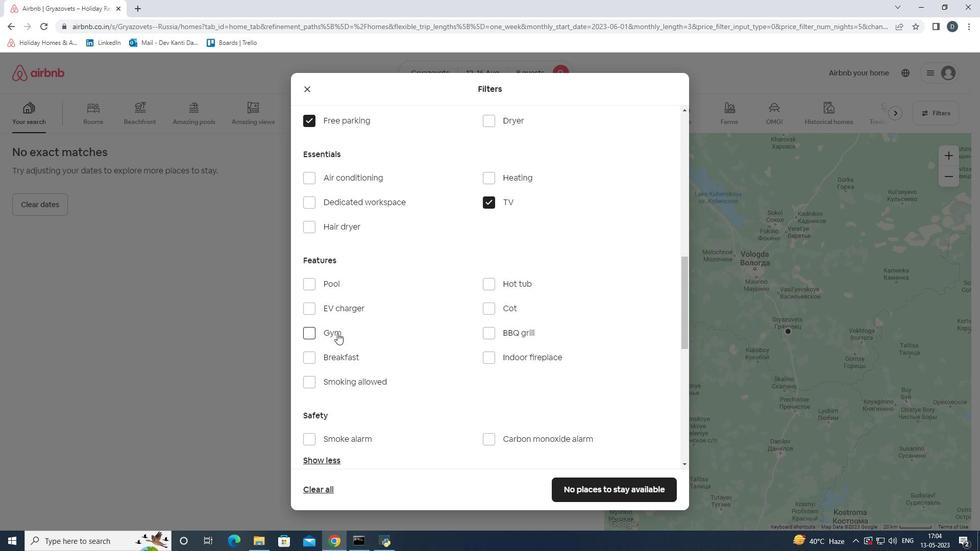 
Action: Mouse moved to (343, 356)
Screenshot: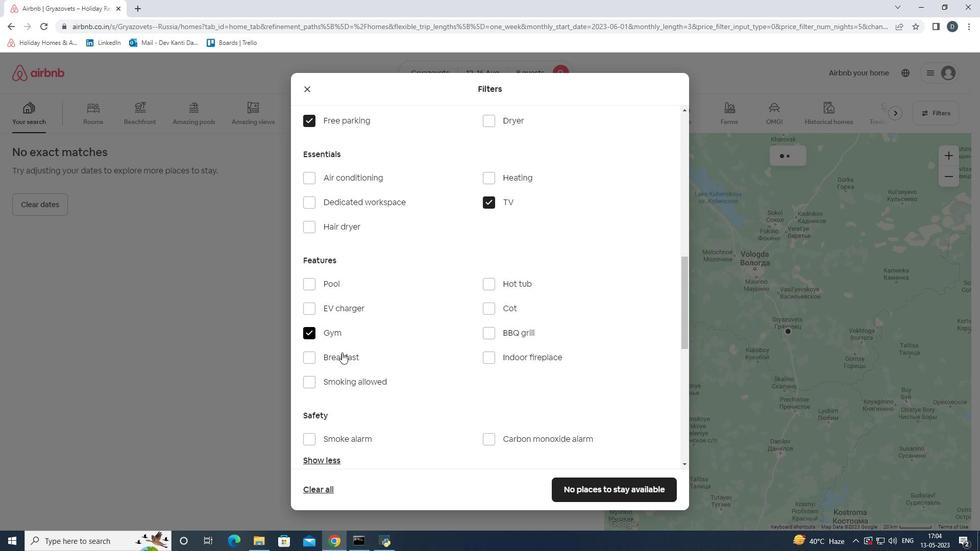 
Action: Mouse pressed left at (343, 356)
Screenshot: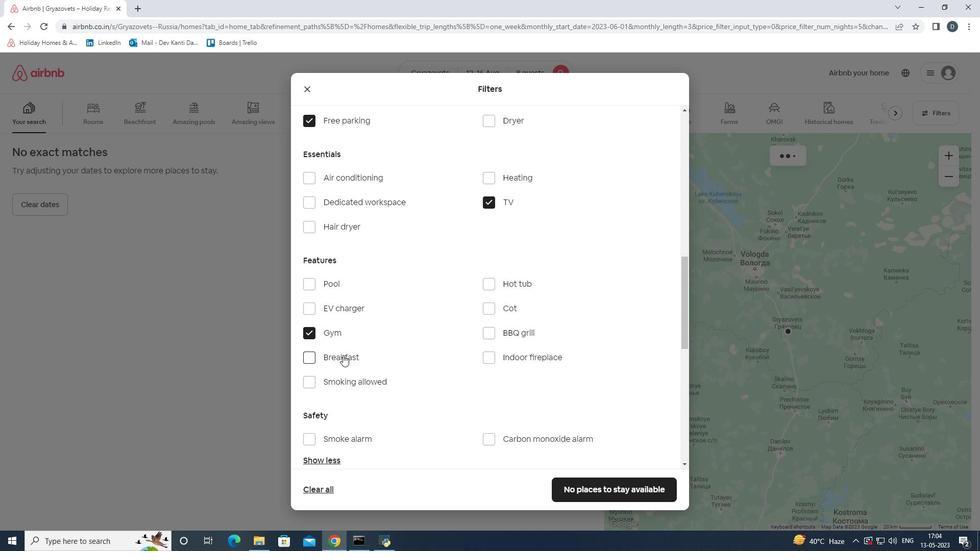 
Action: Mouse moved to (560, 343)
Screenshot: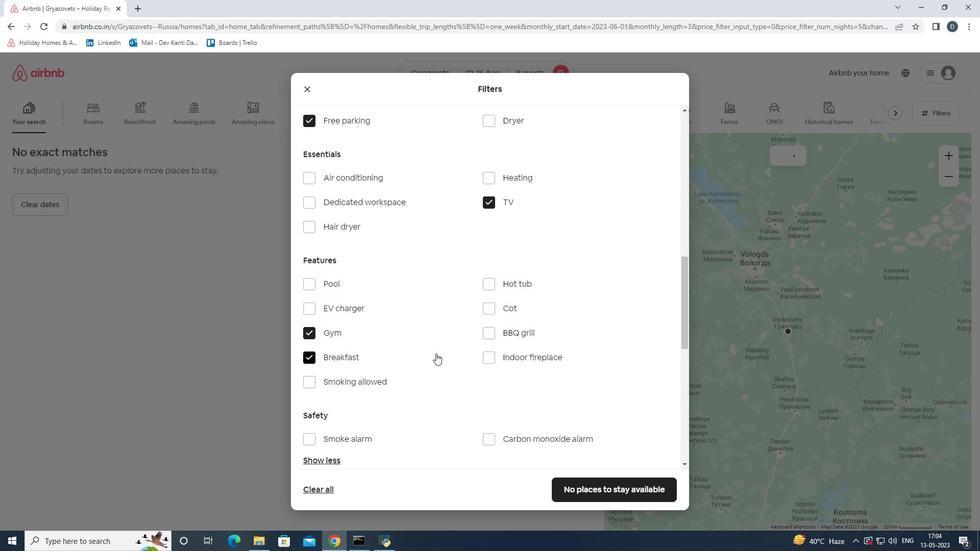 
Action: Mouse scrolled (560, 343) with delta (0, 0)
Screenshot: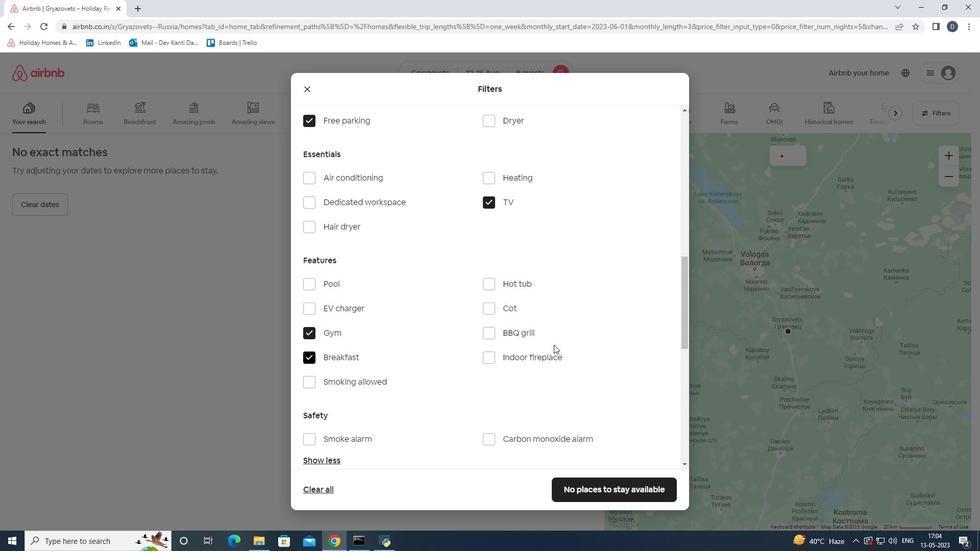 
Action: Mouse scrolled (560, 343) with delta (0, 0)
Screenshot: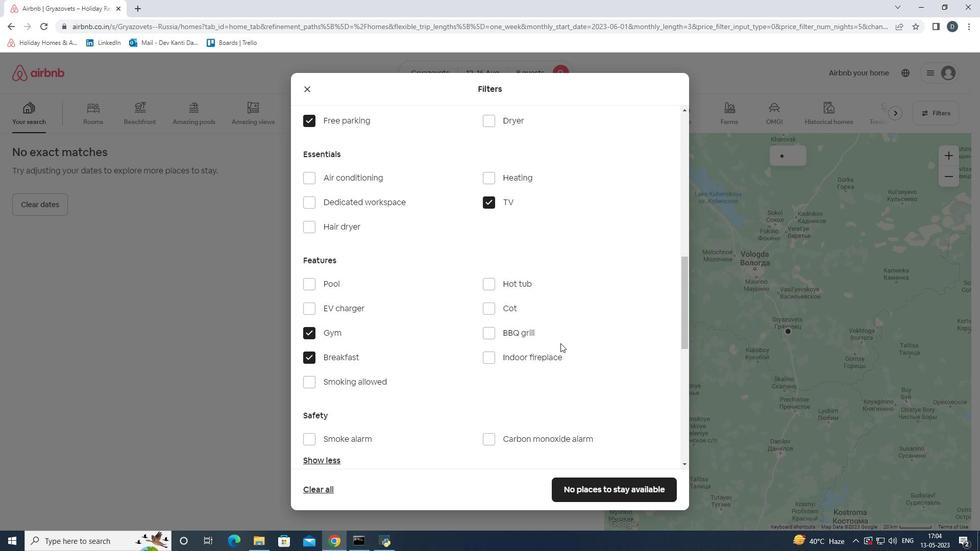 
Action: Mouse scrolled (560, 343) with delta (0, 0)
Screenshot: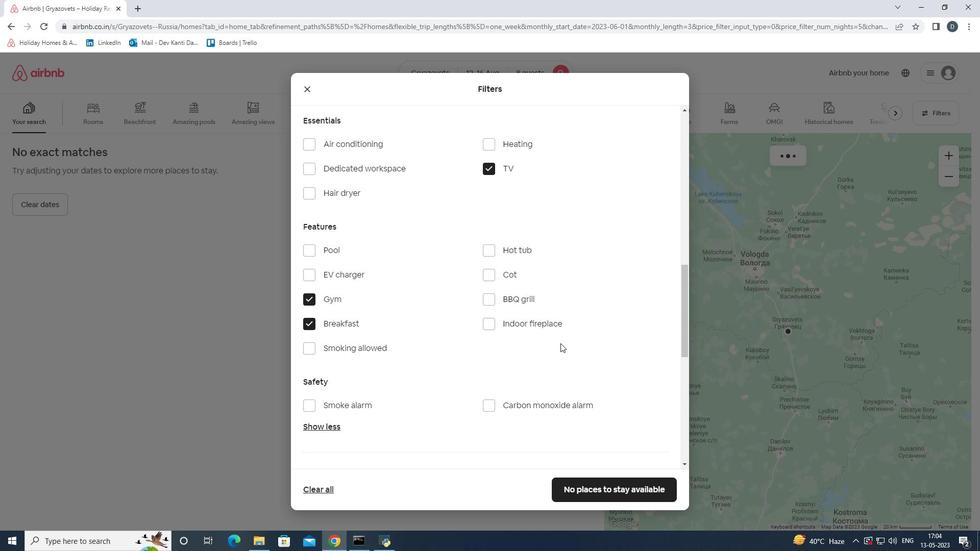 
Action: Mouse scrolled (560, 343) with delta (0, 0)
Screenshot: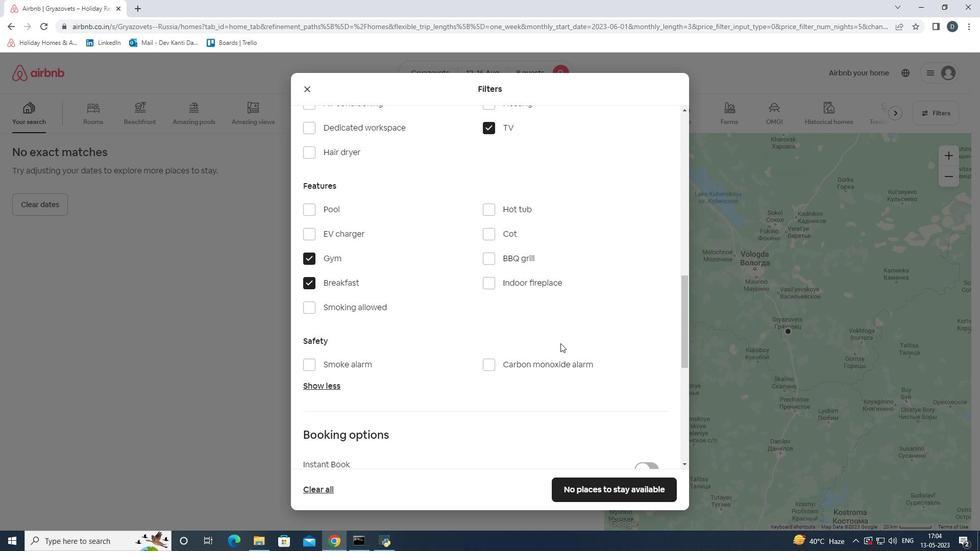 
Action: Mouse moved to (639, 372)
Screenshot: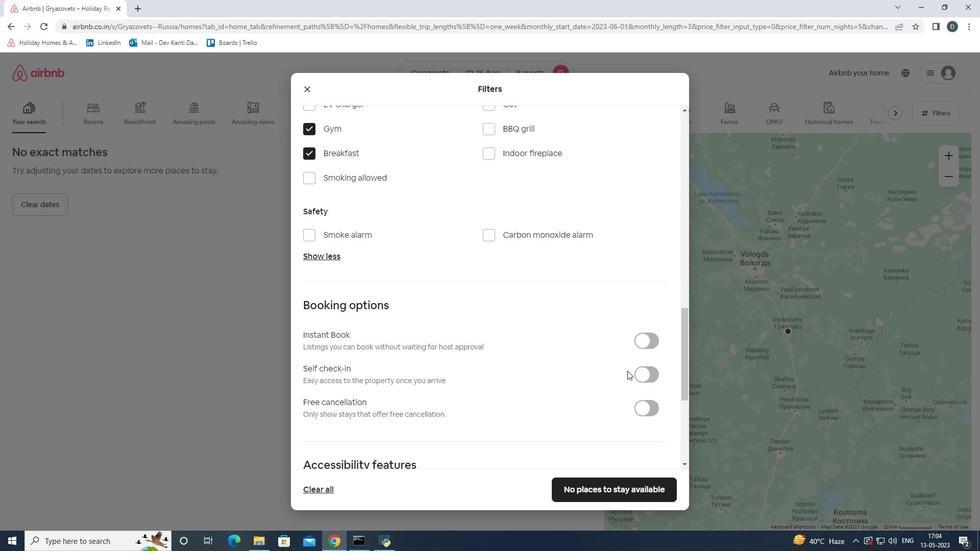
Action: Mouse pressed left at (639, 372)
Screenshot: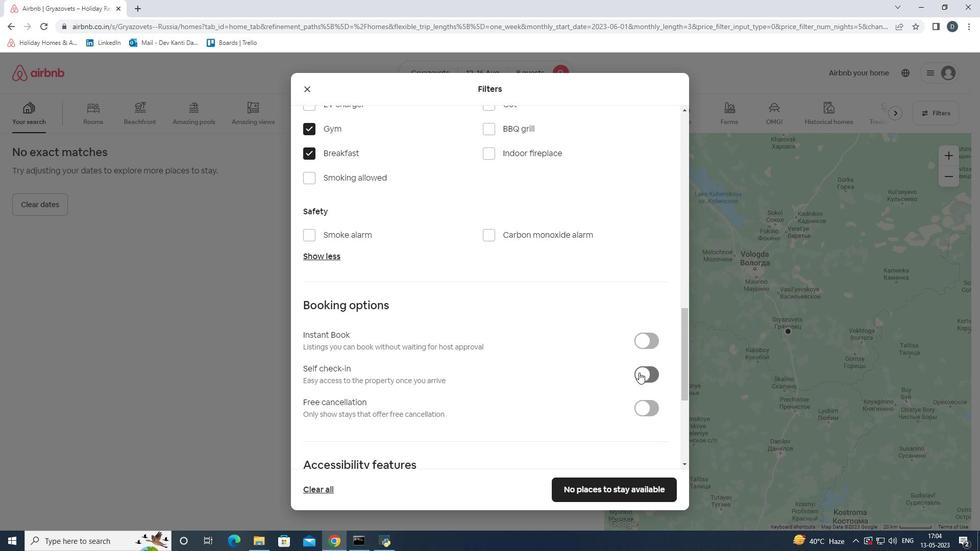 
Action: Mouse moved to (607, 371)
Screenshot: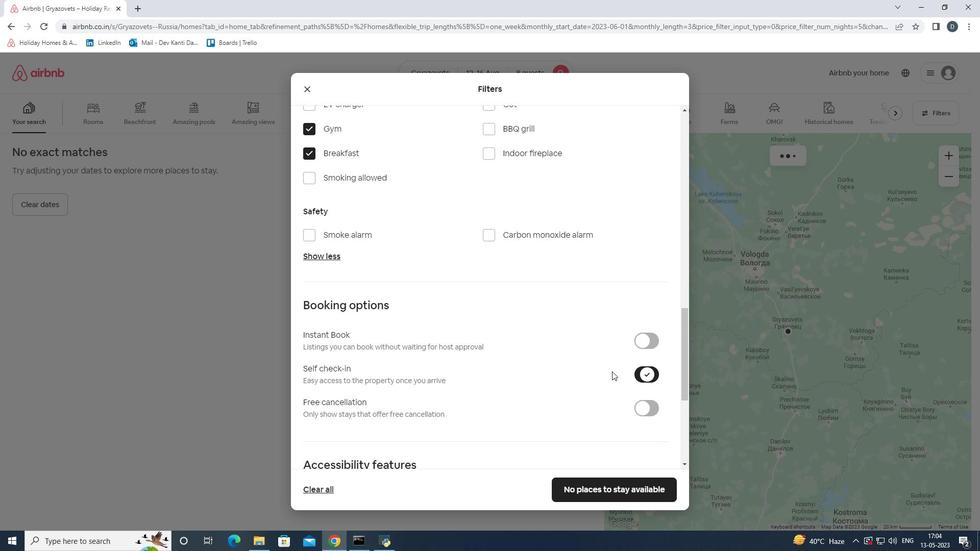
Action: Mouse scrolled (607, 371) with delta (0, 0)
Screenshot: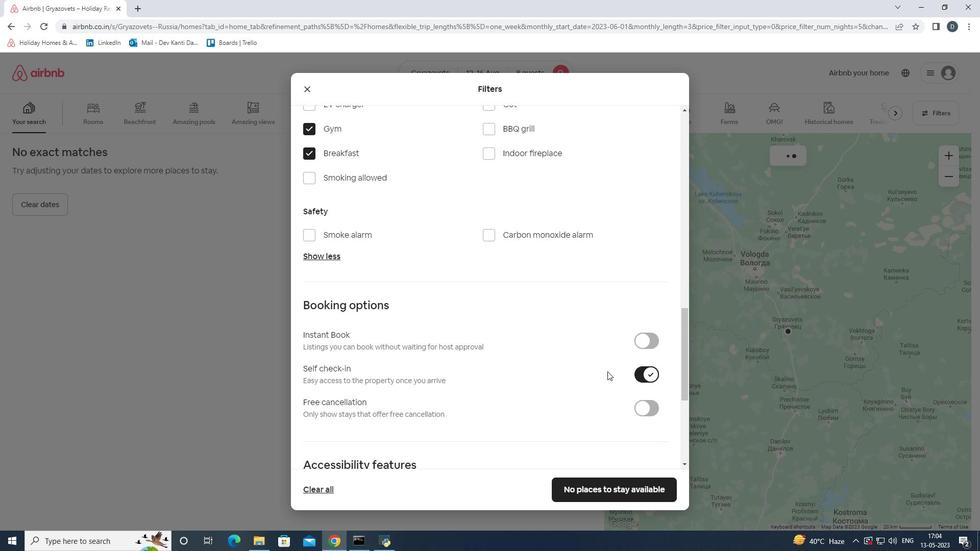 
Action: Mouse scrolled (607, 371) with delta (0, 0)
Screenshot: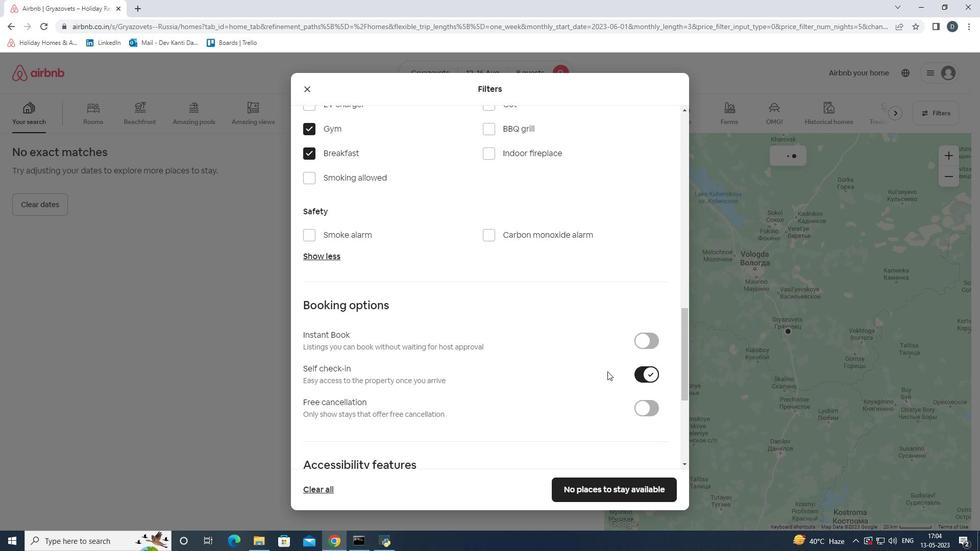 
Action: Mouse scrolled (607, 371) with delta (0, 0)
Screenshot: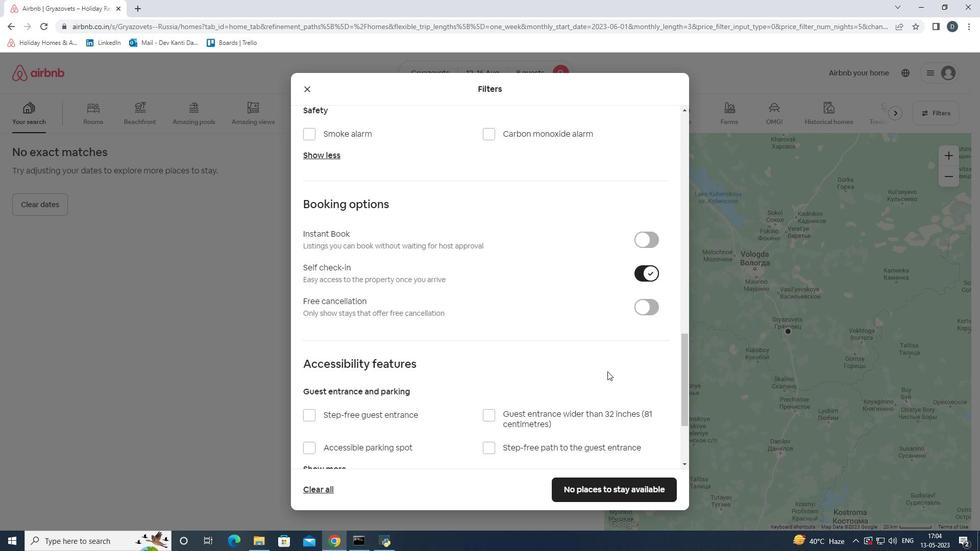 
Action: Mouse scrolled (607, 371) with delta (0, 0)
Screenshot: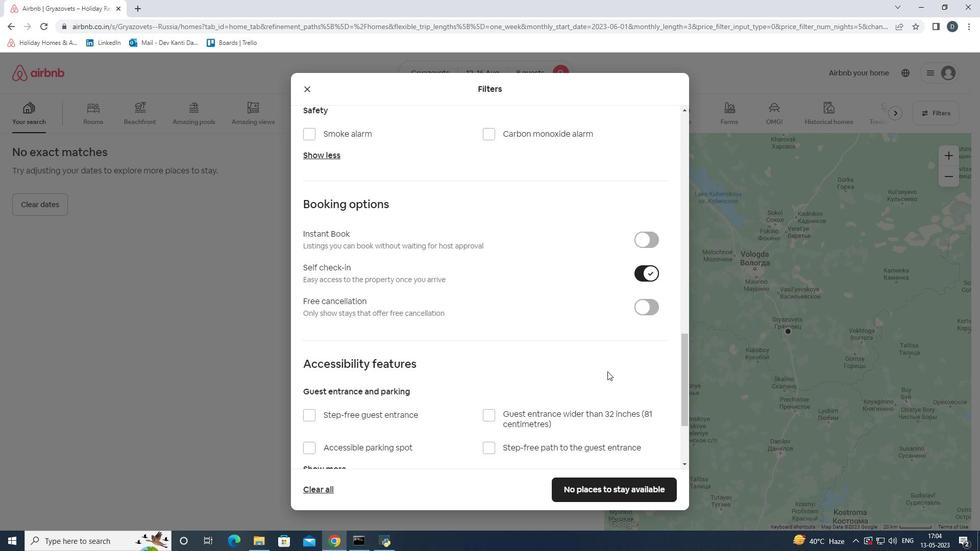 
Action: Mouse scrolled (607, 371) with delta (0, 0)
Screenshot: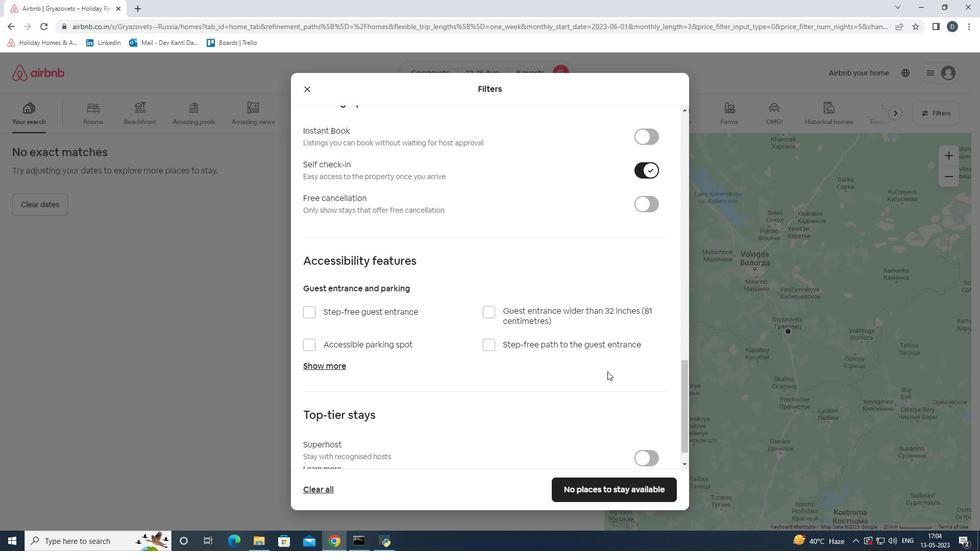 
Action: Mouse scrolled (607, 371) with delta (0, 0)
Screenshot: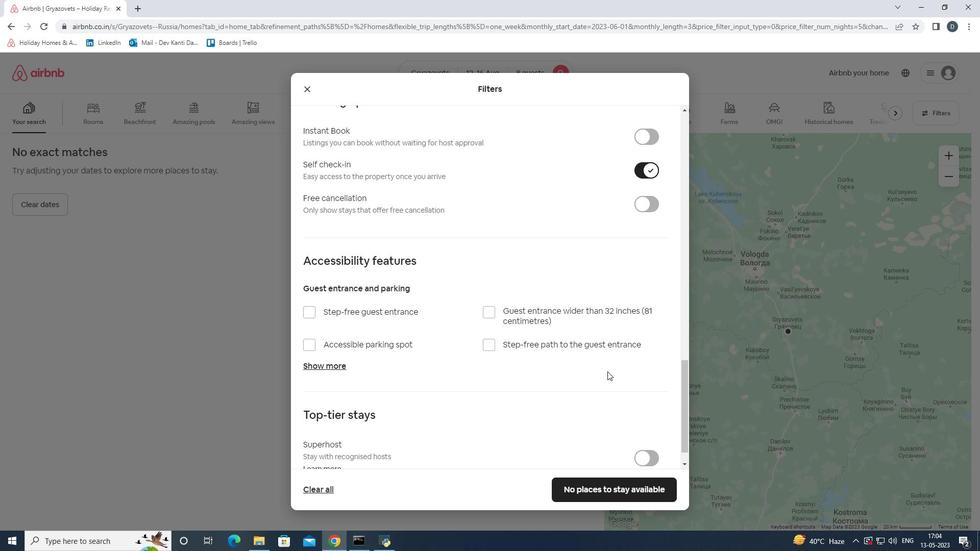 
Action: Mouse scrolled (607, 371) with delta (0, 0)
Screenshot: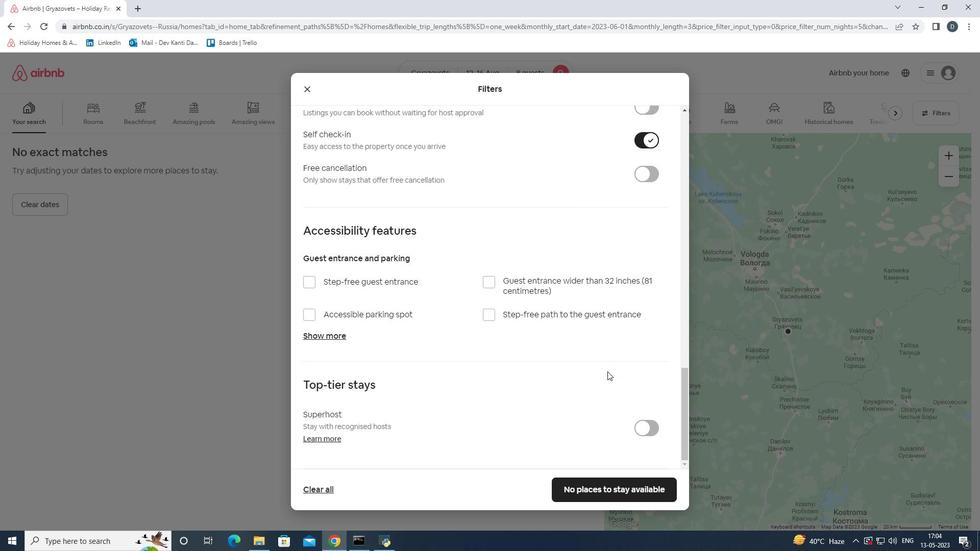 
Action: Mouse scrolled (607, 371) with delta (0, 0)
Screenshot: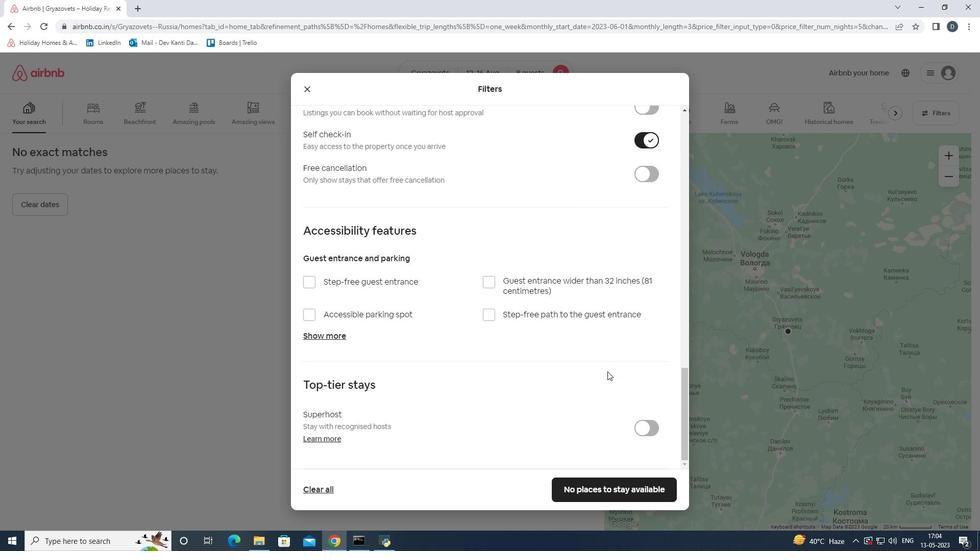 
Action: Mouse scrolled (607, 371) with delta (0, 0)
Screenshot: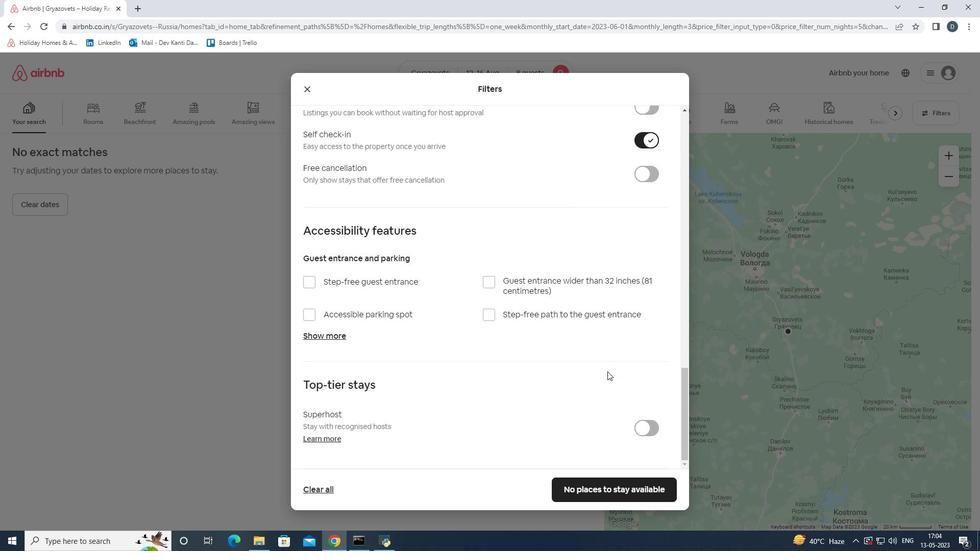 
Action: Mouse moved to (609, 484)
Screenshot: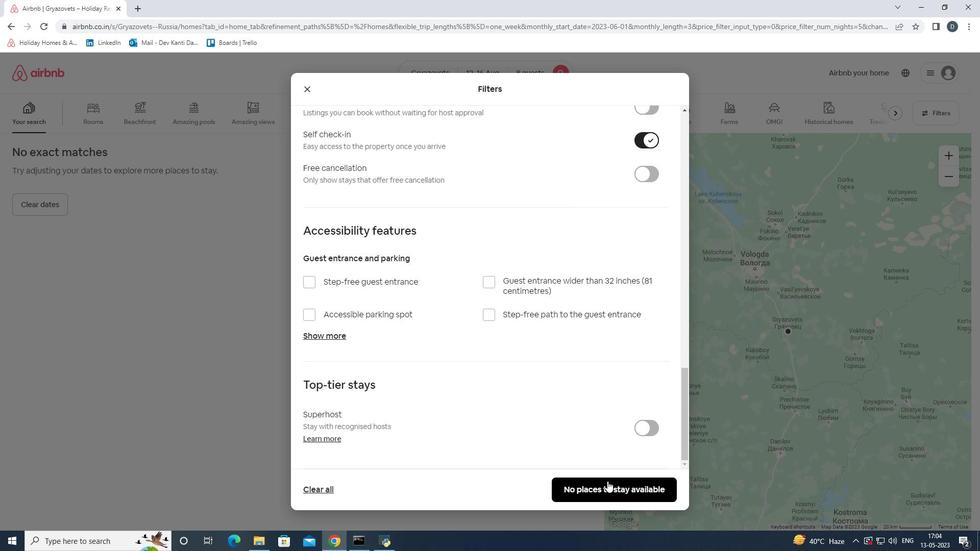 
Action: Mouse pressed left at (609, 484)
Screenshot: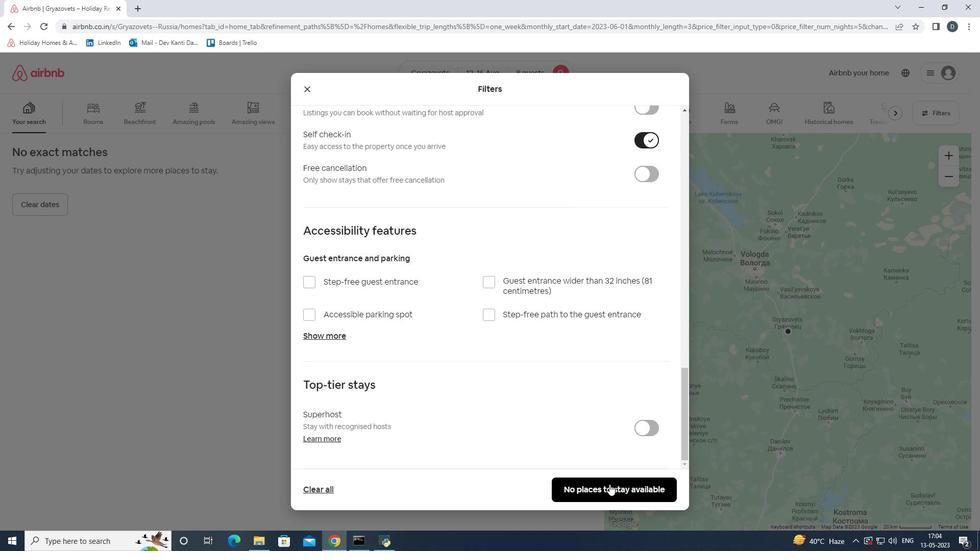 
